 Task: Create a due date automation trigger when advanced on, on the wednesday after a card is due add fields with custom field "Resume" set to a date not in this month at 11:00 AM.
Action: Mouse moved to (809, 256)
Screenshot: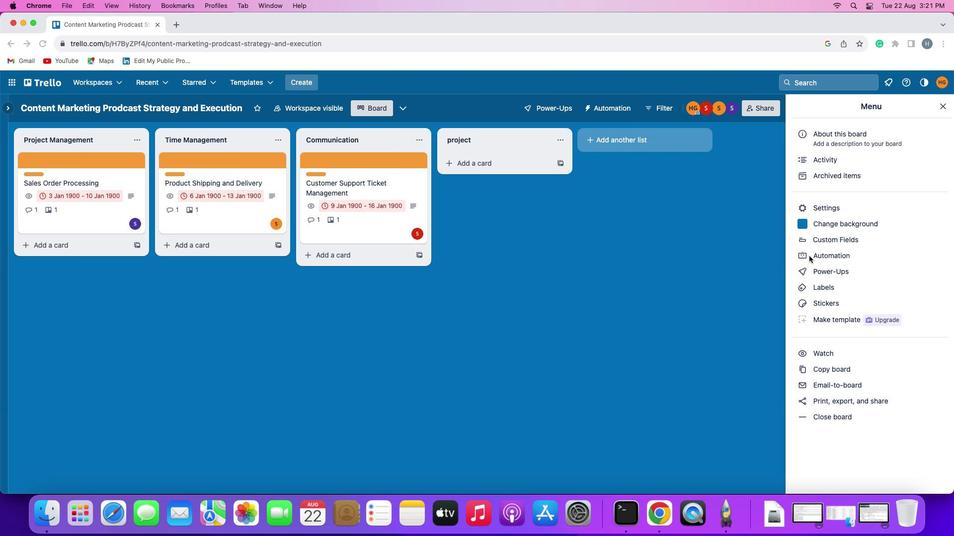 
Action: Mouse pressed left at (809, 256)
Screenshot: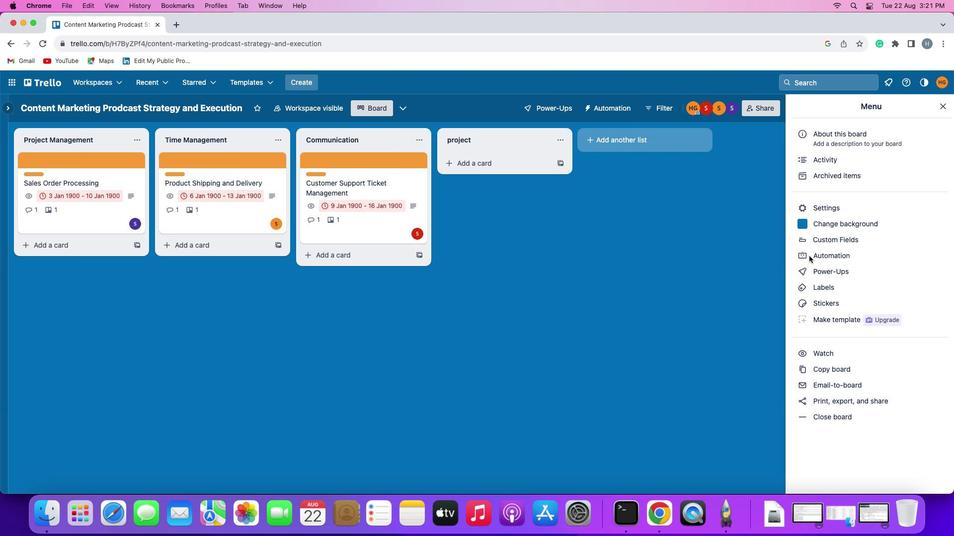 
Action: Mouse pressed left at (809, 256)
Screenshot: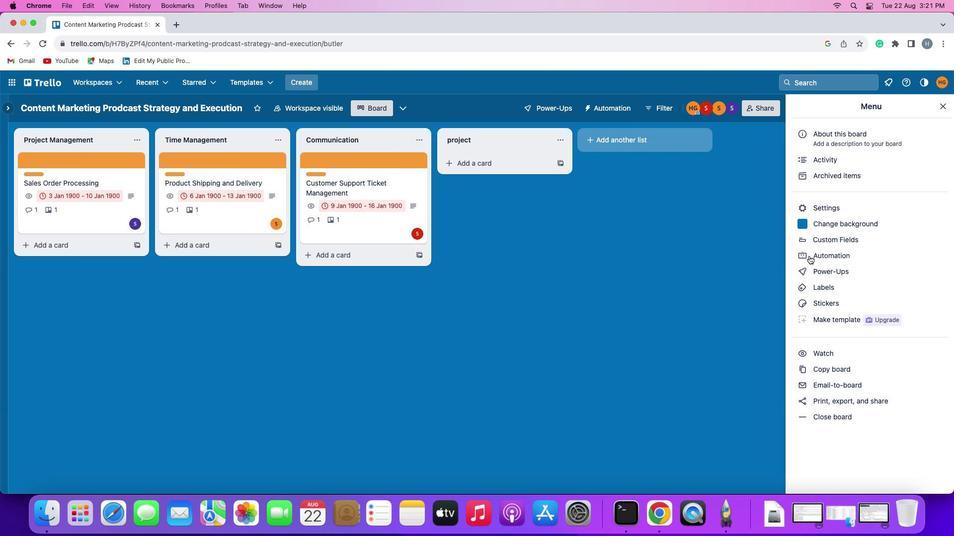 
Action: Mouse moved to (50, 233)
Screenshot: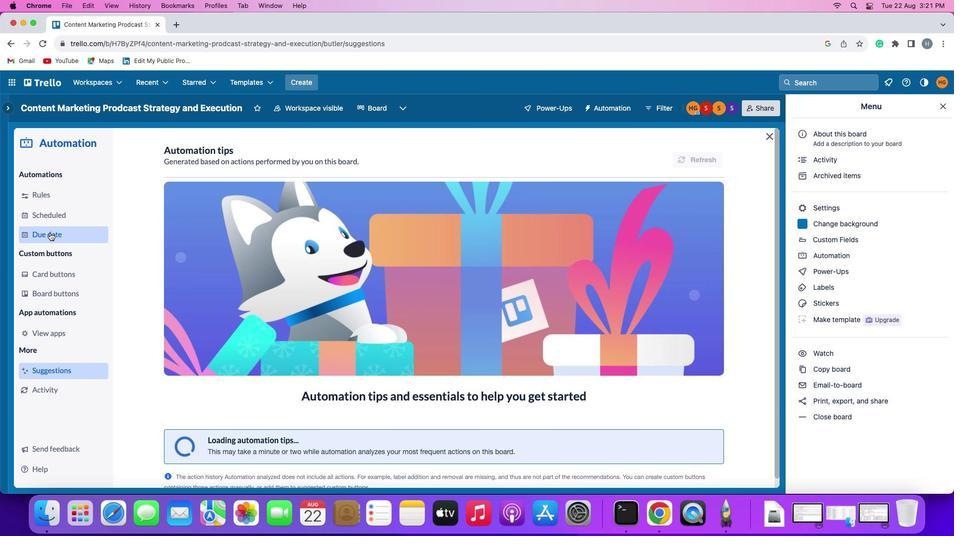 
Action: Mouse pressed left at (50, 233)
Screenshot: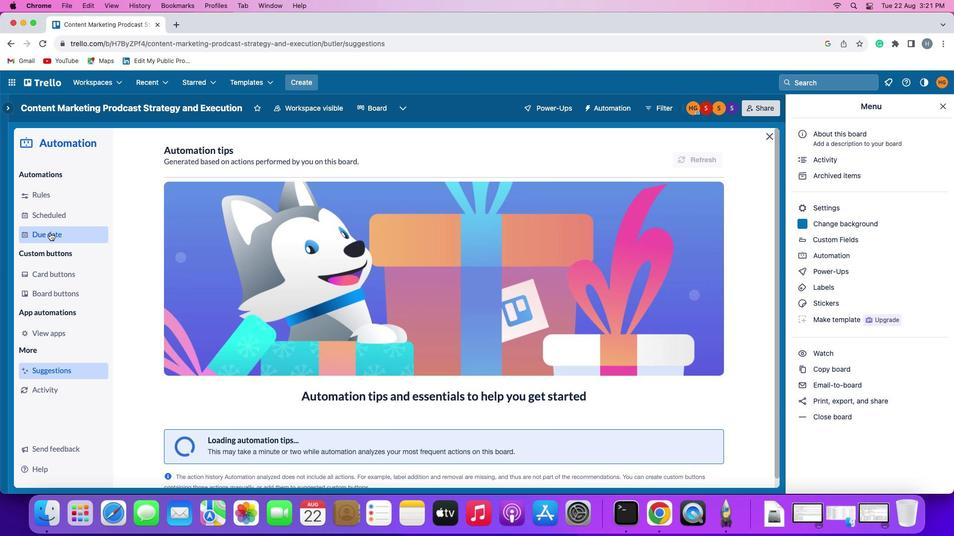 
Action: Mouse moved to (663, 151)
Screenshot: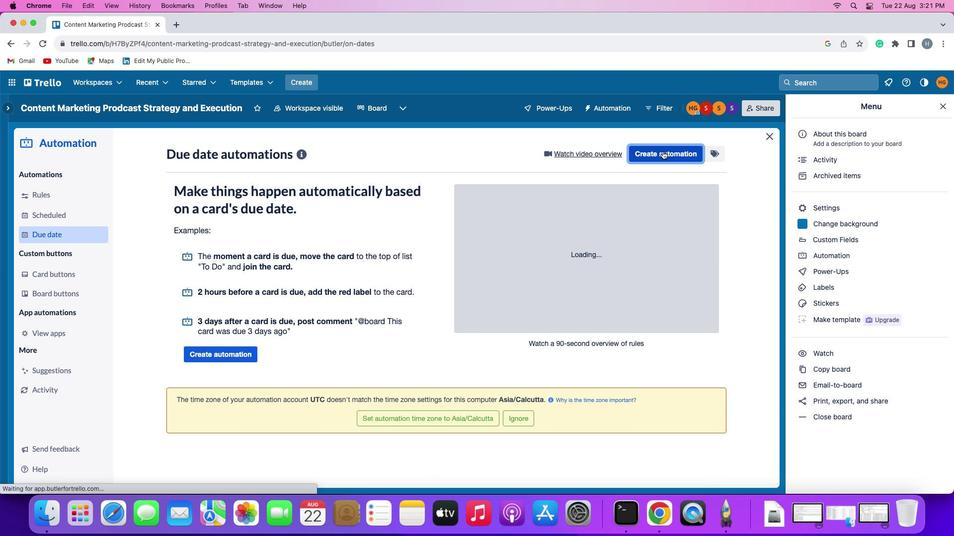 
Action: Mouse pressed left at (663, 151)
Screenshot: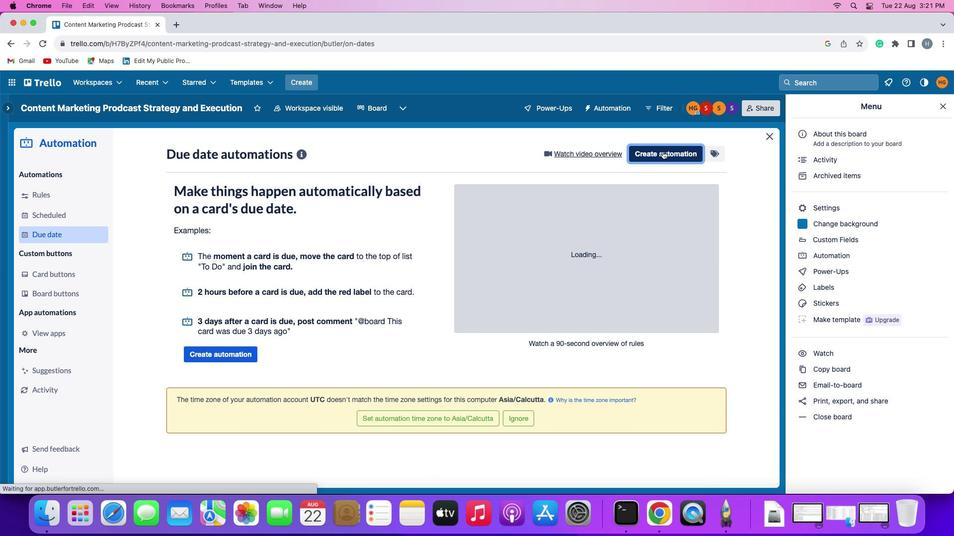 
Action: Mouse moved to (178, 253)
Screenshot: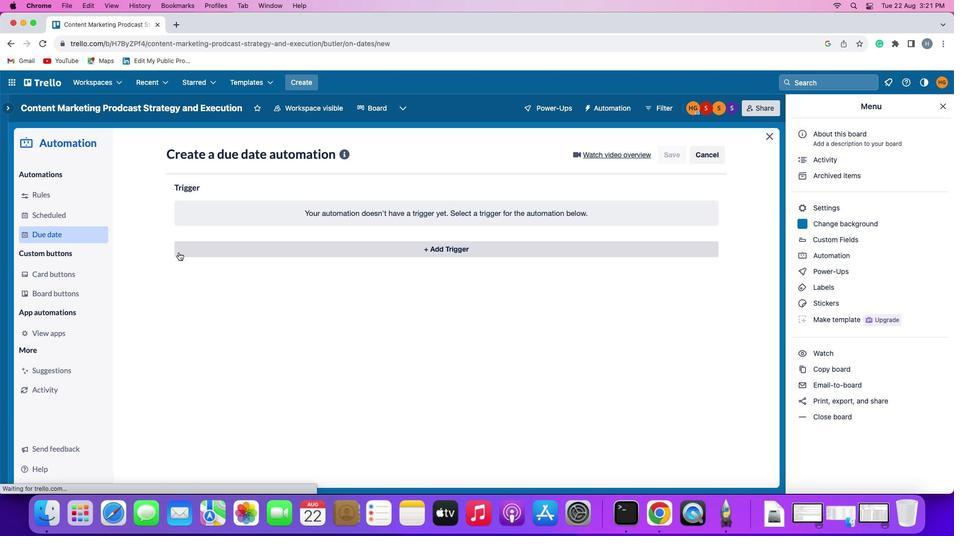 
Action: Mouse pressed left at (178, 253)
Screenshot: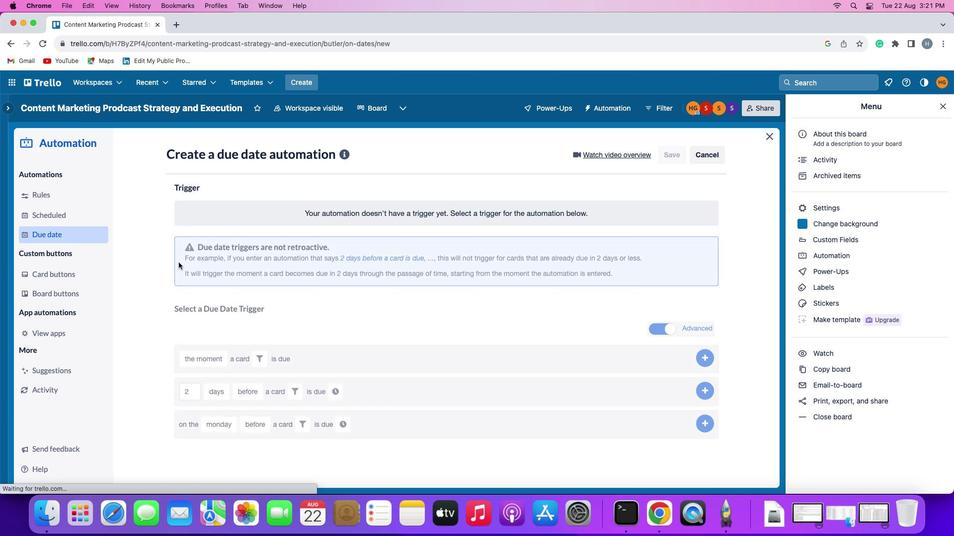
Action: Mouse moved to (220, 429)
Screenshot: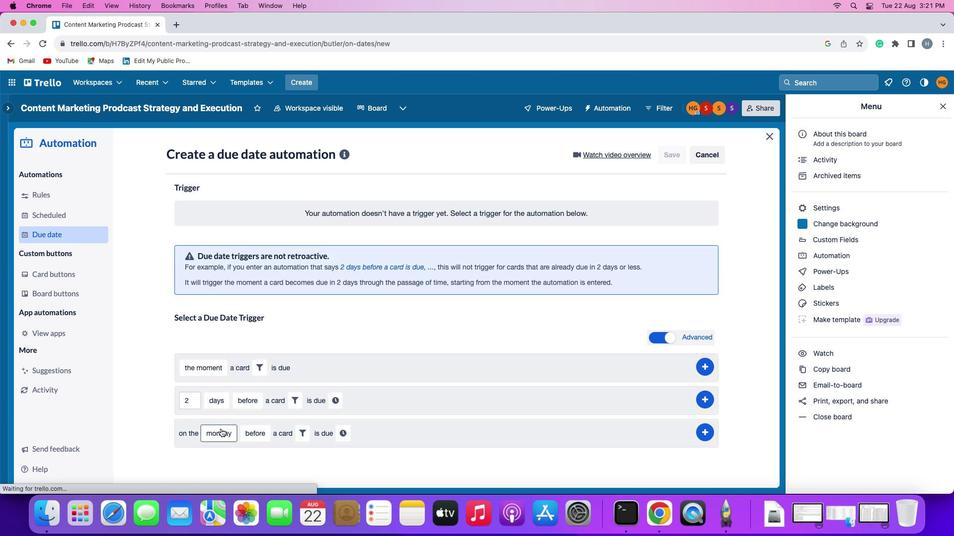 
Action: Mouse pressed left at (220, 429)
Screenshot: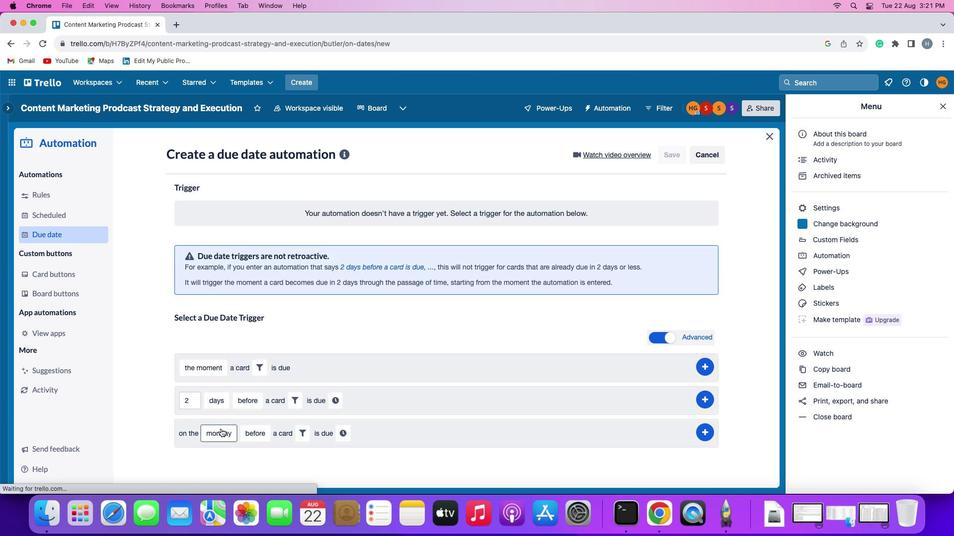
Action: Mouse moved to (243, 337)
Screenshot: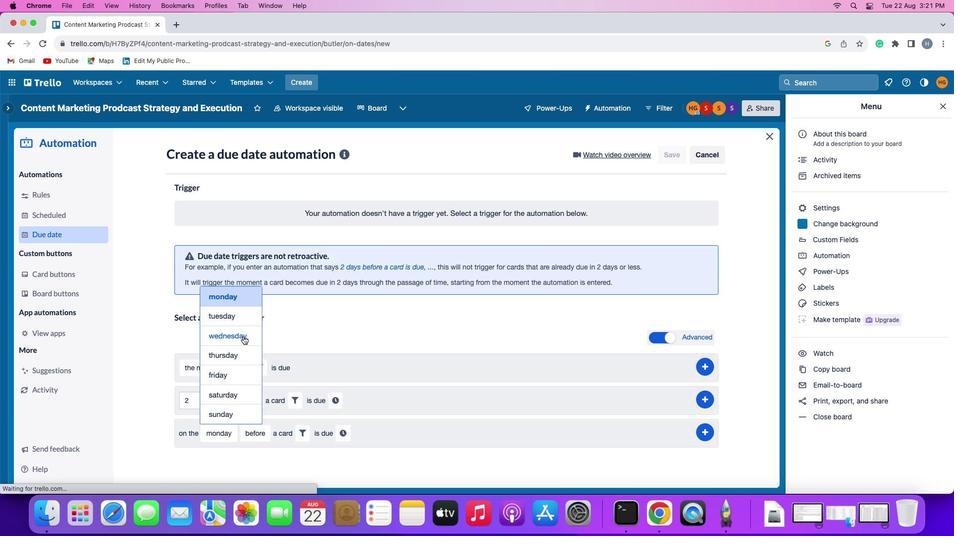 
Action: Mouse pressed left at (243, 337)
Screenshot: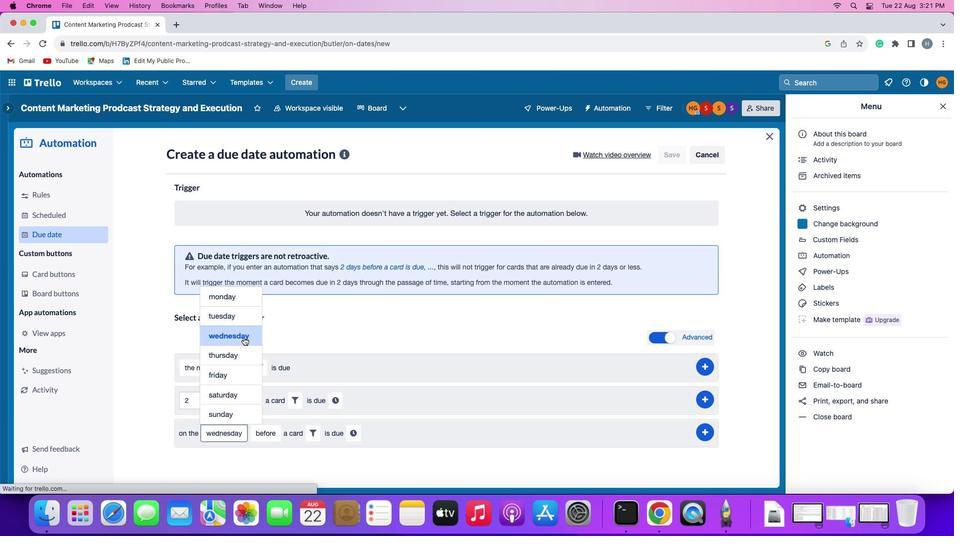 
Action: Mouse moved to (263, 436)
Screenshot: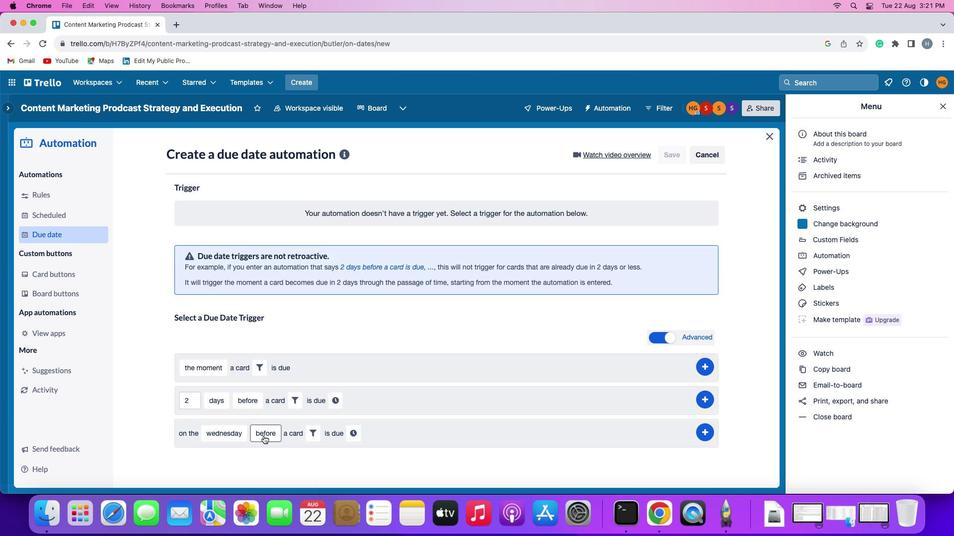 
Action: Mouse pressed left at (263, 436)
Screenshot: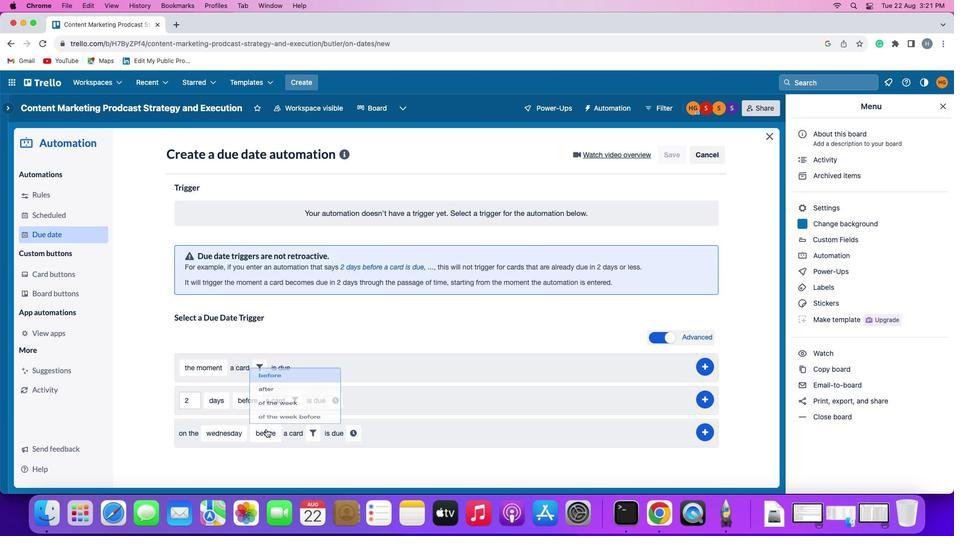 
Action: Mouse moved to (280, 377)
Screenshot: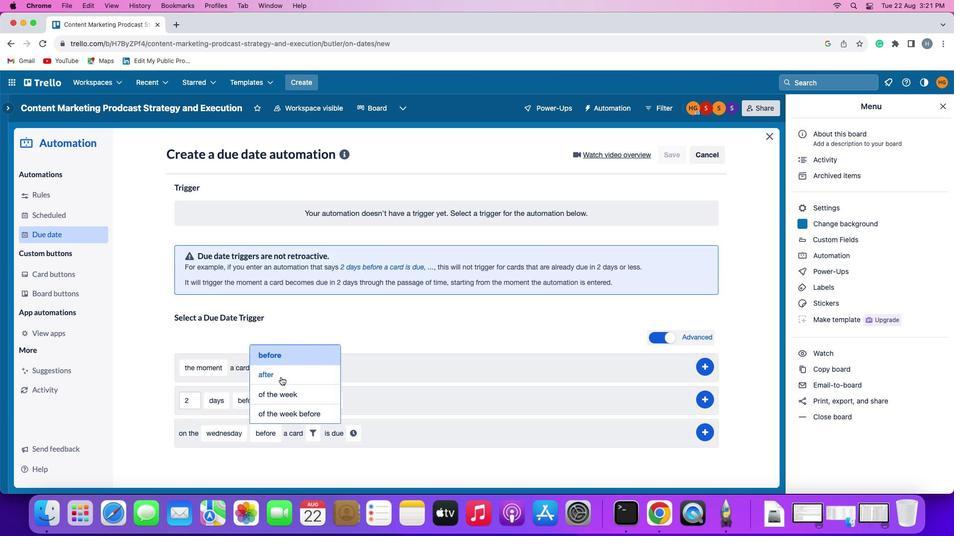 
Action: Mouse pressed left at (280, 377)
Screenshot: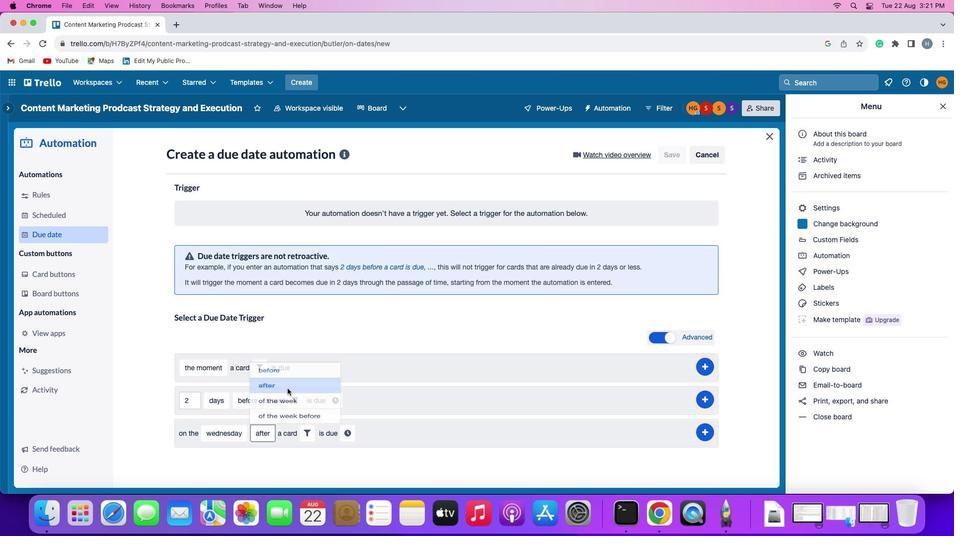 
Action: Mouse moved to (309, 433)
Screenshot: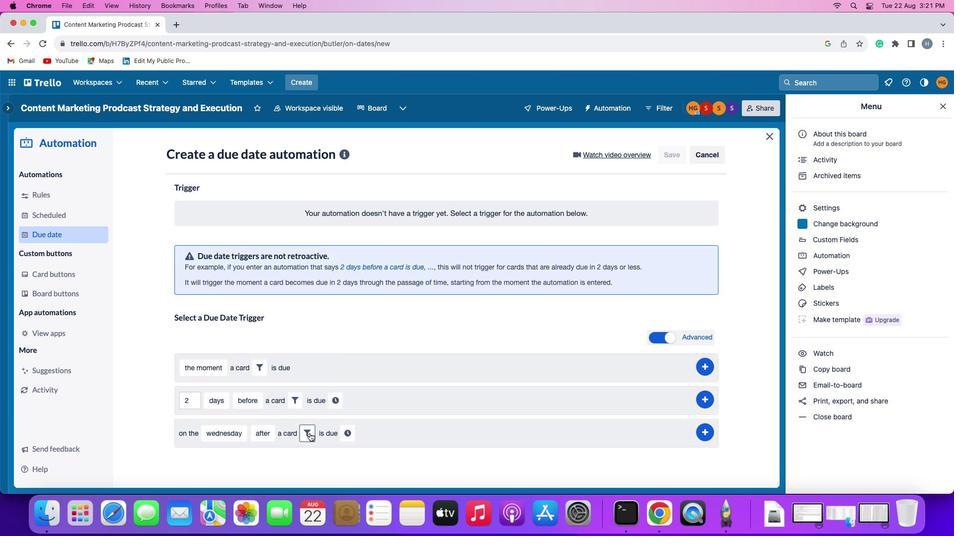 
Action: Mouse pressed left at (309, 433)
Screenshot: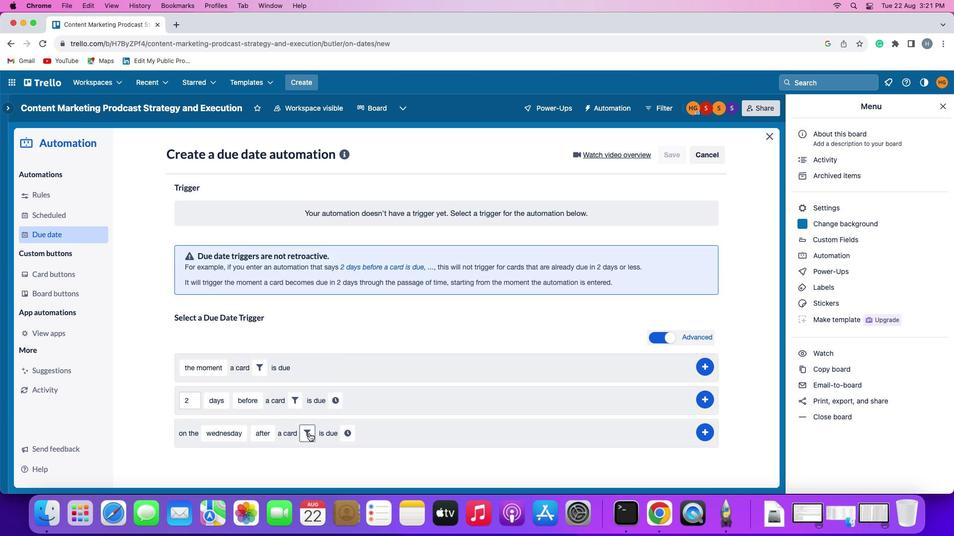 
Action: Mouse moved to (465, 458)
Screenshot: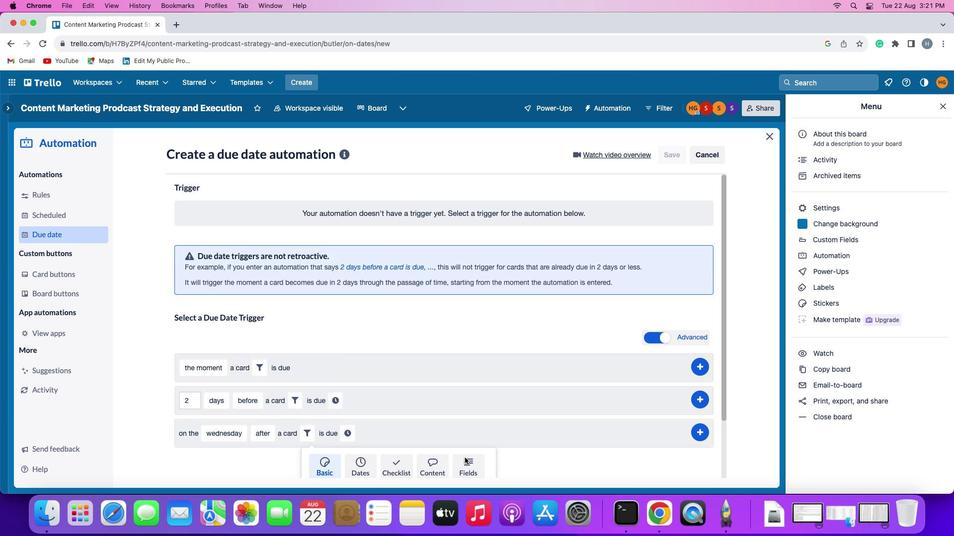 
Action: Mouse pressed left at (465, 458)
Screenshot: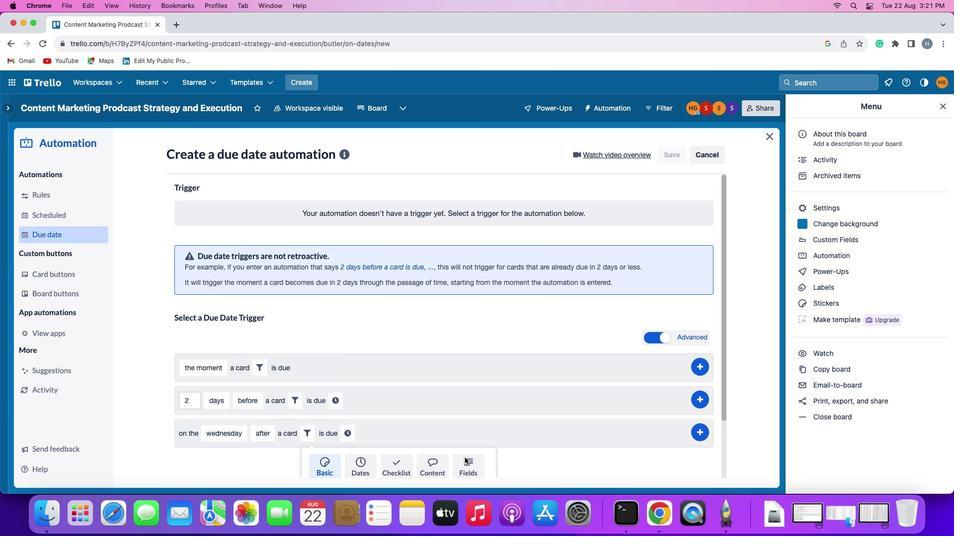 
Action: Mouse moved to (224, 462)
Screenshot: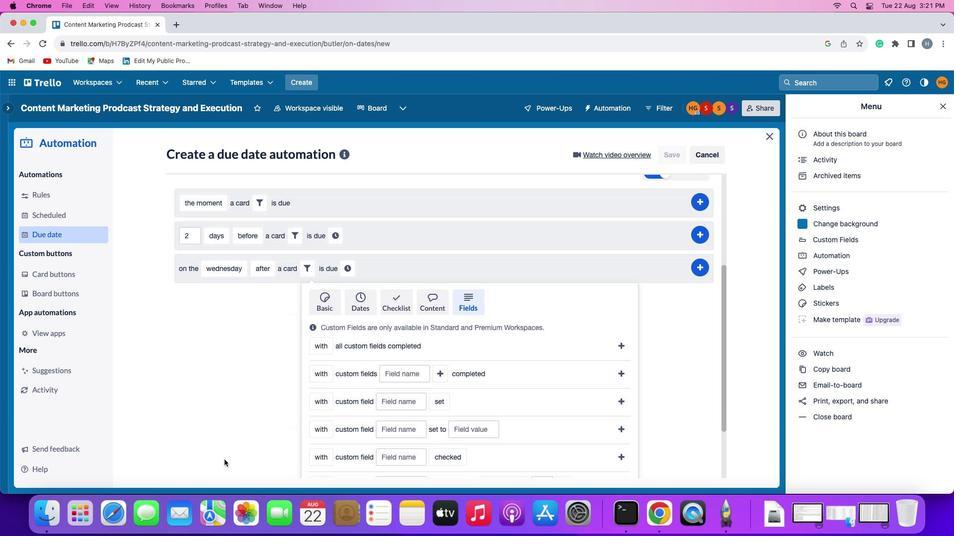 
Action: Mouse scrolled (224, 462) with delta (0, 0)
Screenshot: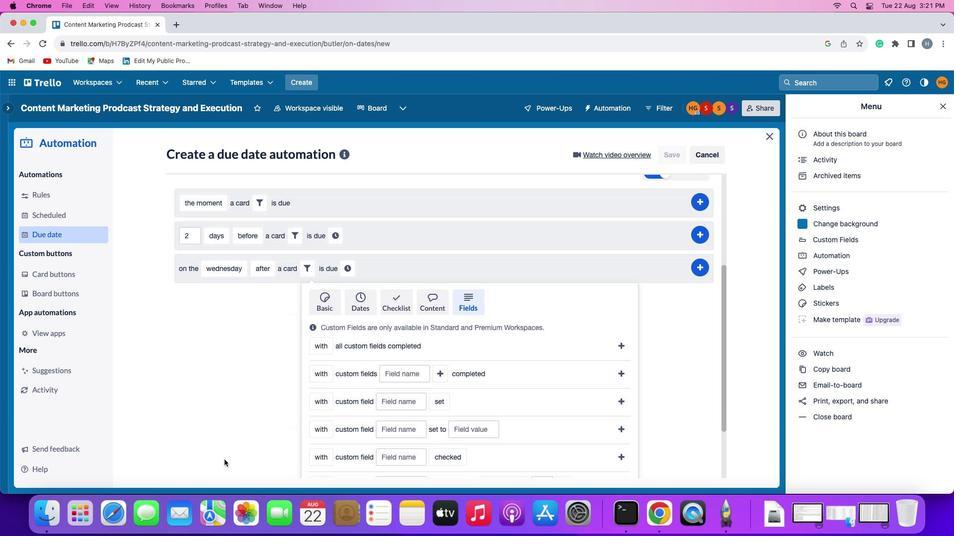 
Action: Mouse scrolled (224, 462) with delta (0, 0)
Screenshot: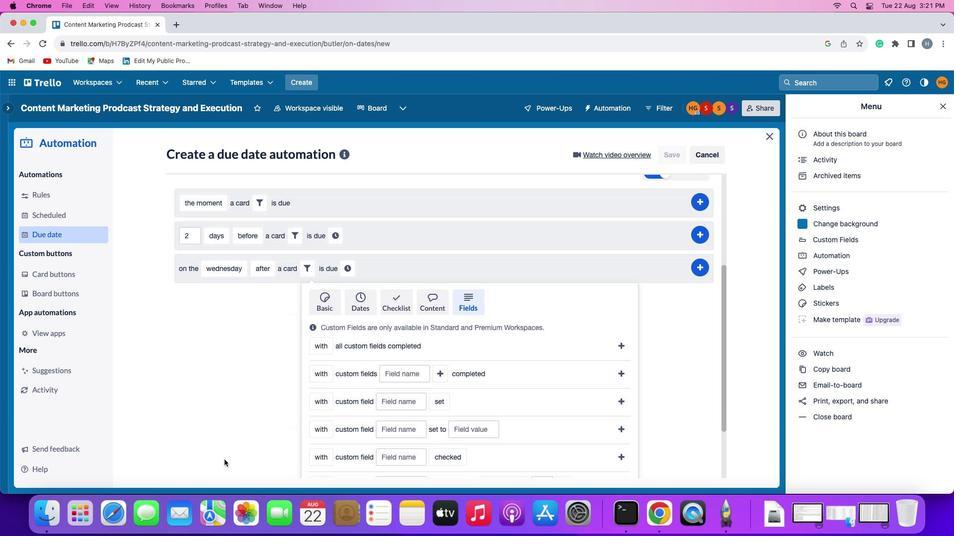 
Action: Mouse scrolled (224, 462) with delta (0, -1)
Screenshot: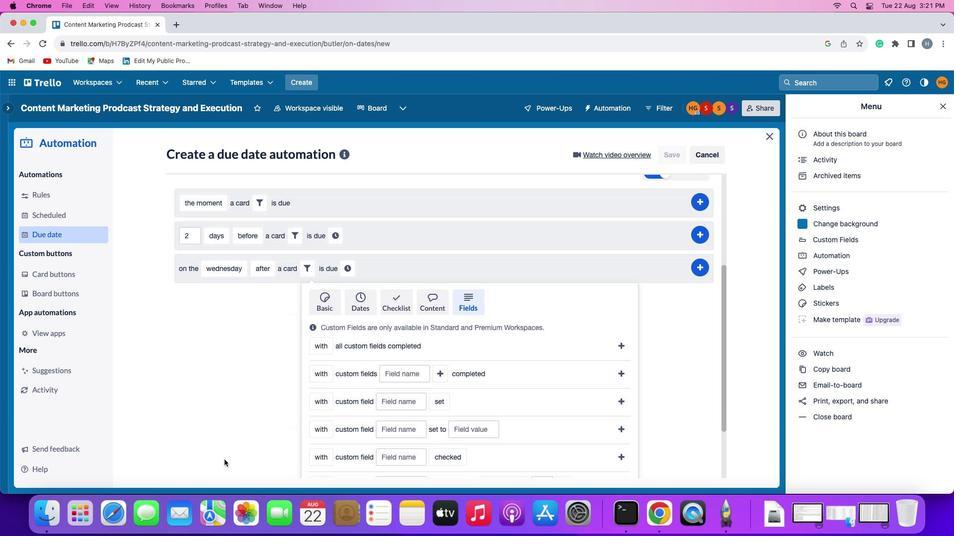 
Action: Mouse moved to (224, 462)
Screenshot: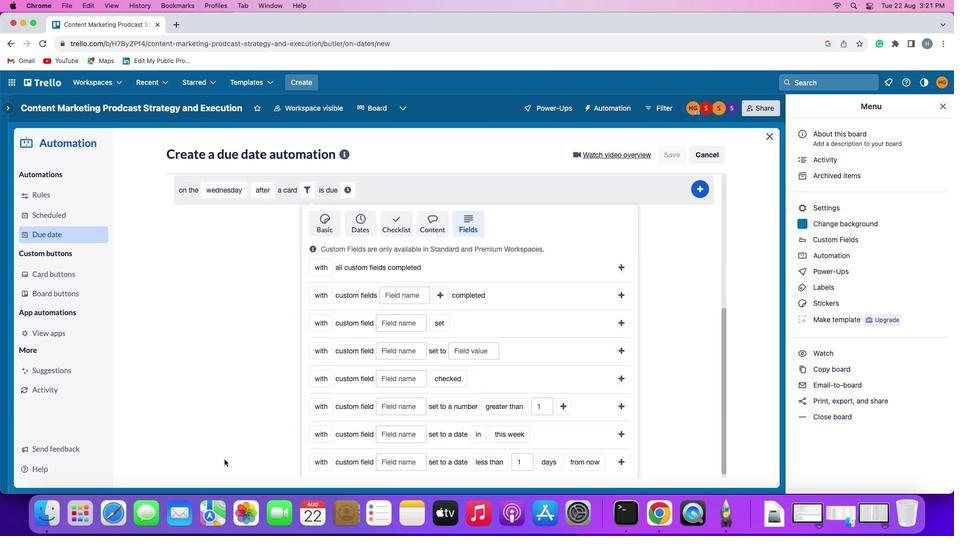 
Action: Mouse scrolled (224, 462) with delta (0, -2)
Screenshot: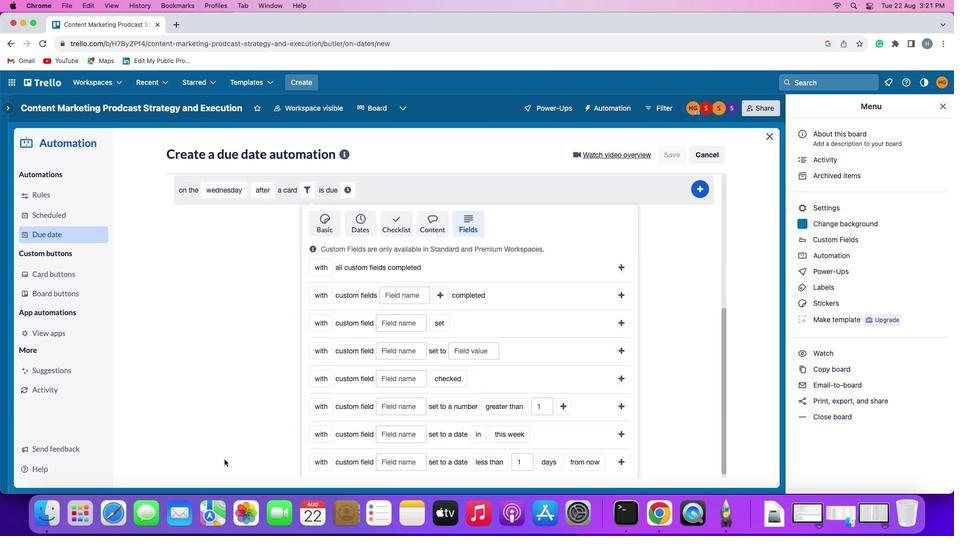
Action: Mouse moved to (224, 461)
Screenshot: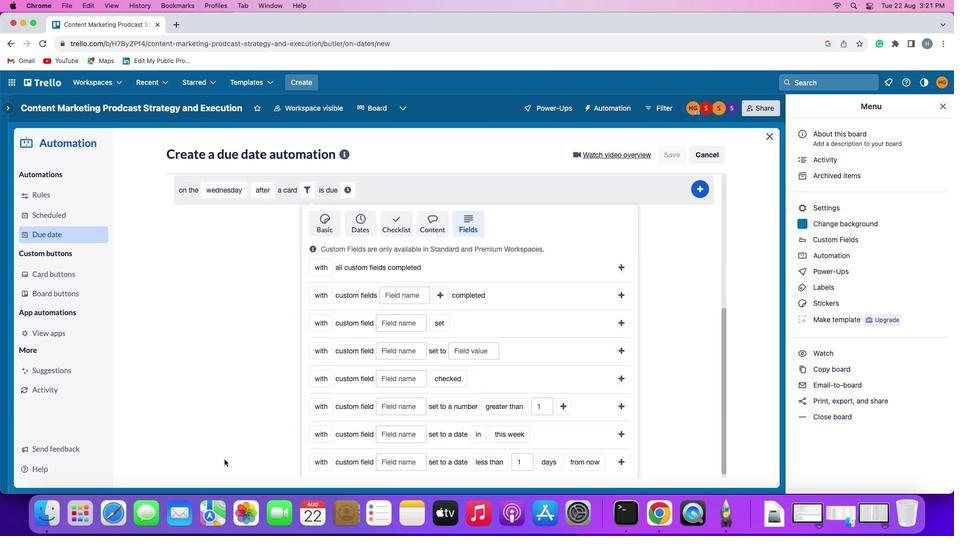
Action: Mouse scrolled (224, 461) with delta (0, -2)
Screenshot: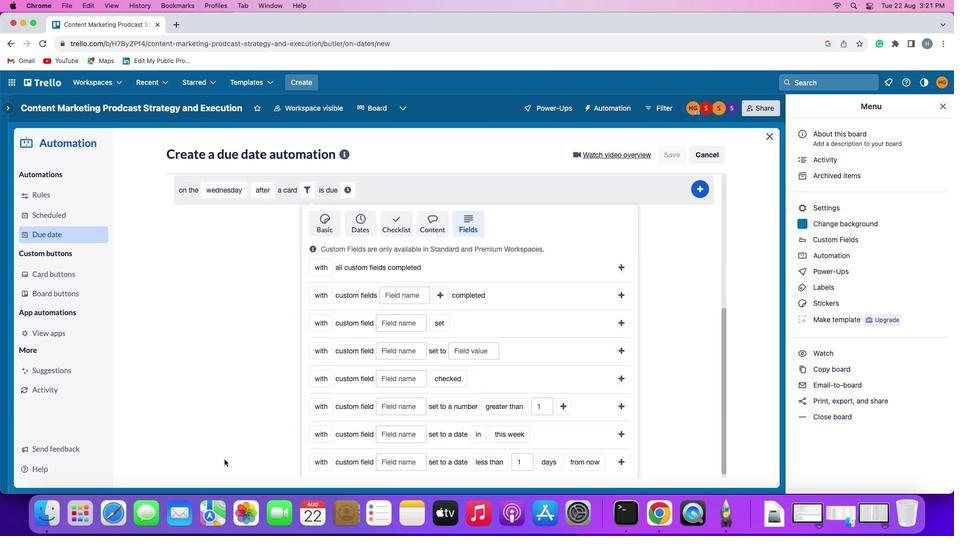 
Action: Mouse moved to (224, 458)
Screenshot: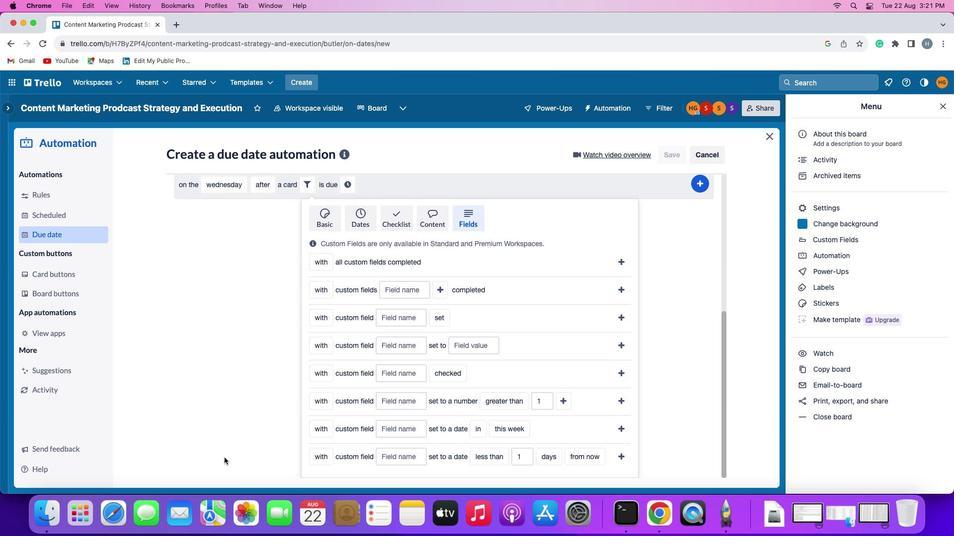 
Action: Mouse scrolled (224, 458) with delta (0, 0)
Screenshot: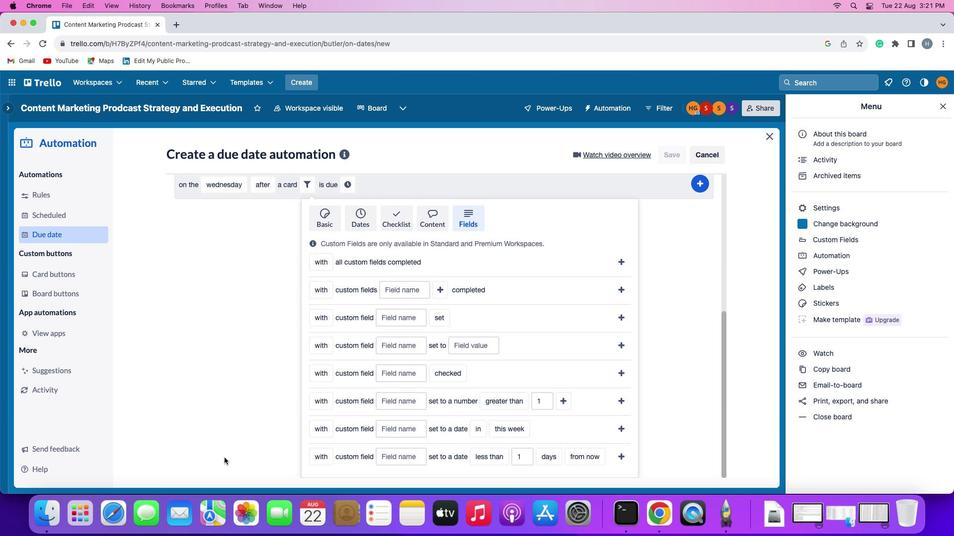 
Action: Mouse scrolled (224, 458) with delta (0, 0)
Screenshot: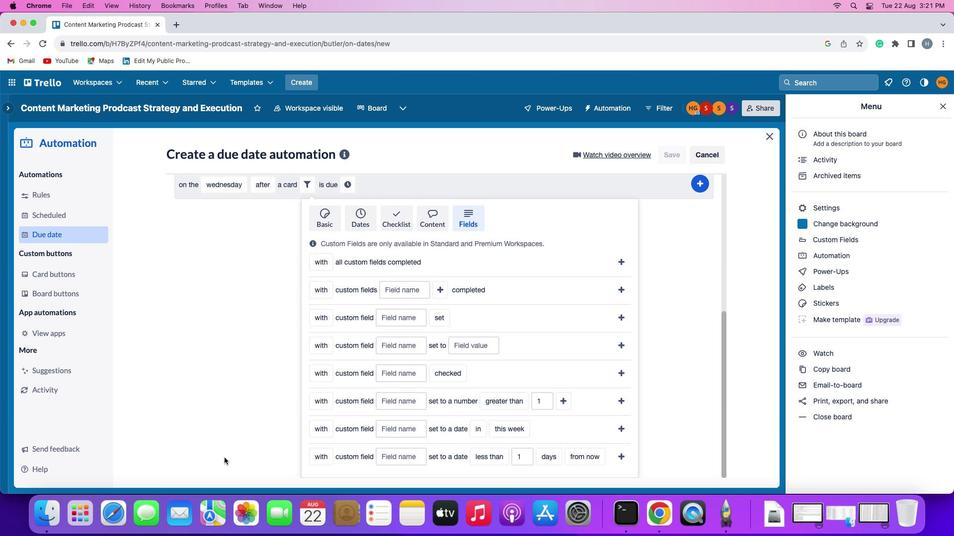 
Action: Mouse scrolled (224, 458) with delta (0, -1)
Screenshot: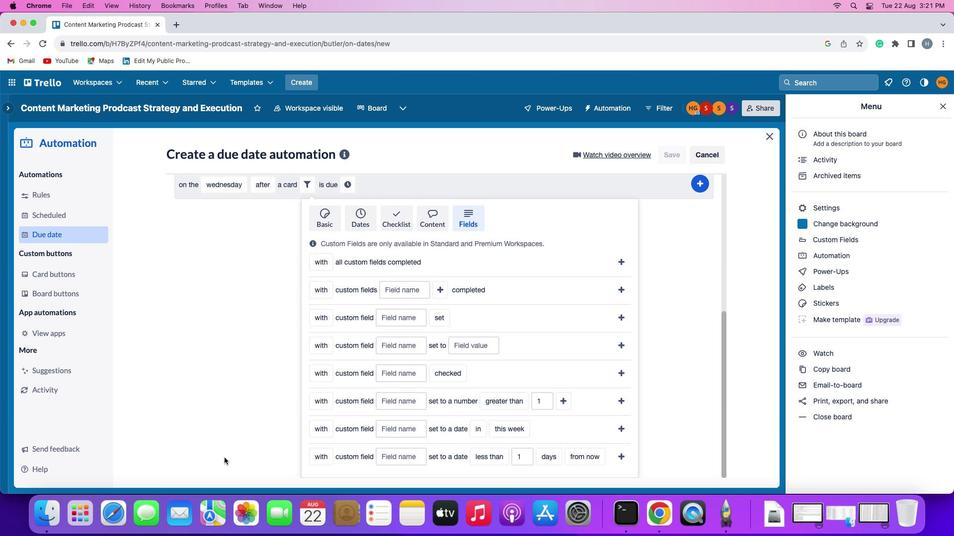 
Action: Mouse scrolled (224, 458) with delta (0, -2)
Screenshot: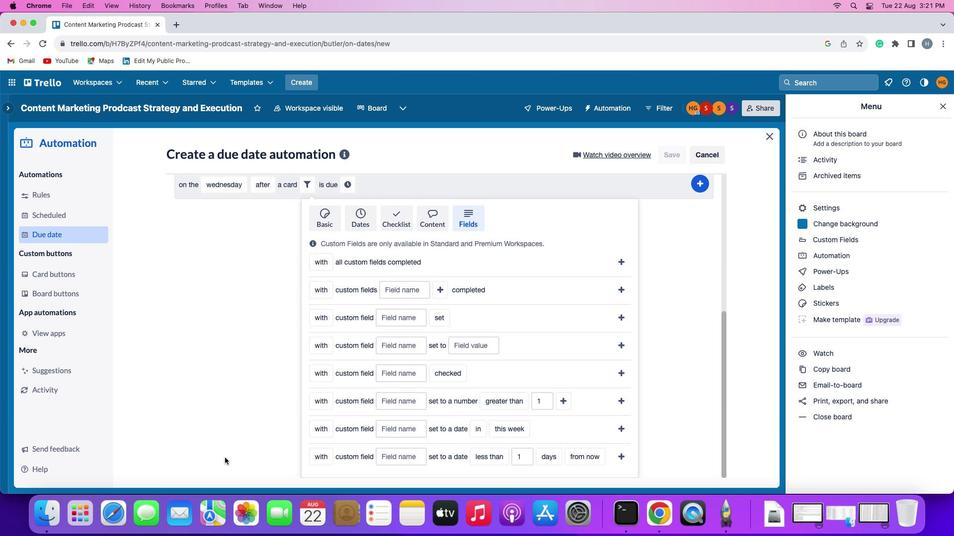 
Action: Mouse moved to (224, 458)
Screenshot: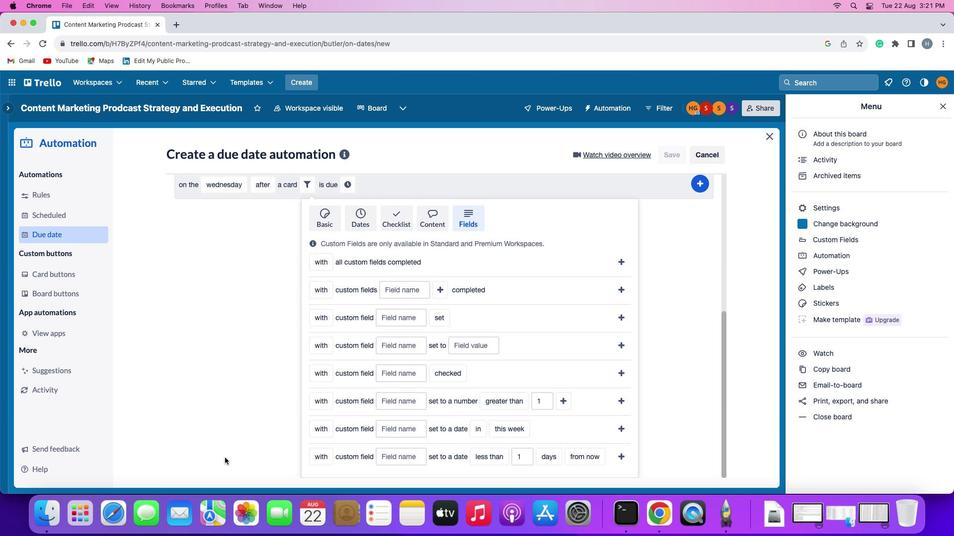 
Action: Mouse scrolled (224, 458) with delta (0, -2)
Screenshot: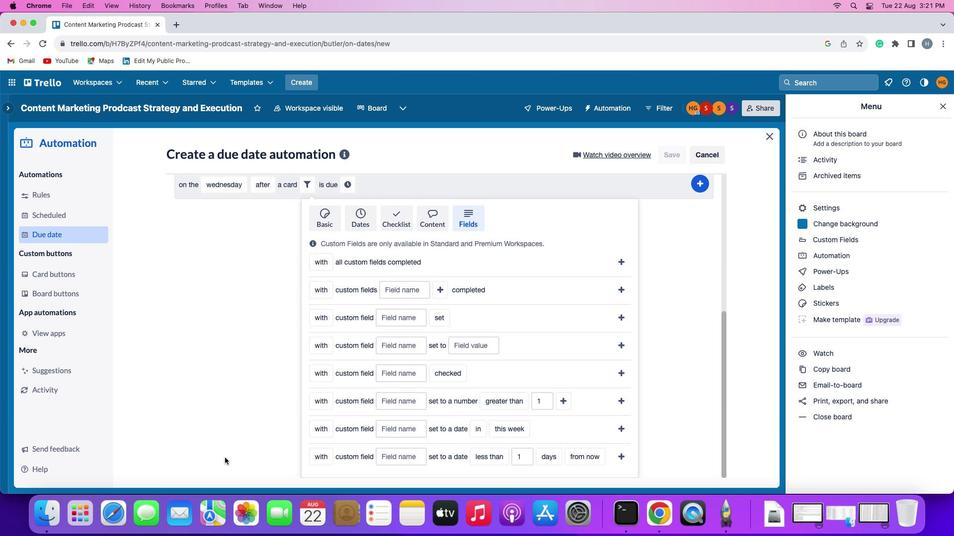 
Action: Mouse moved to (400, 429)
Screenshot: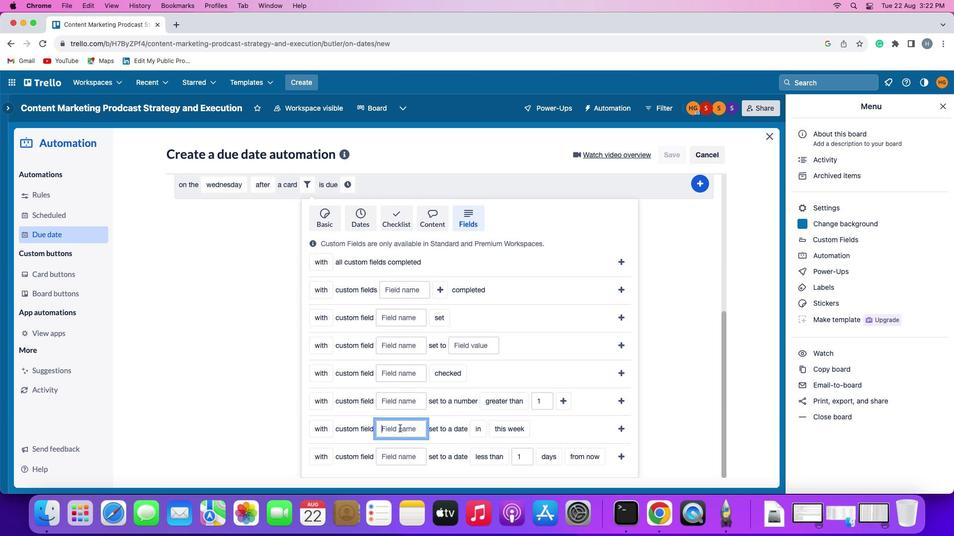 
Action: Mouse pressed left at (400, 429)
Screenshot: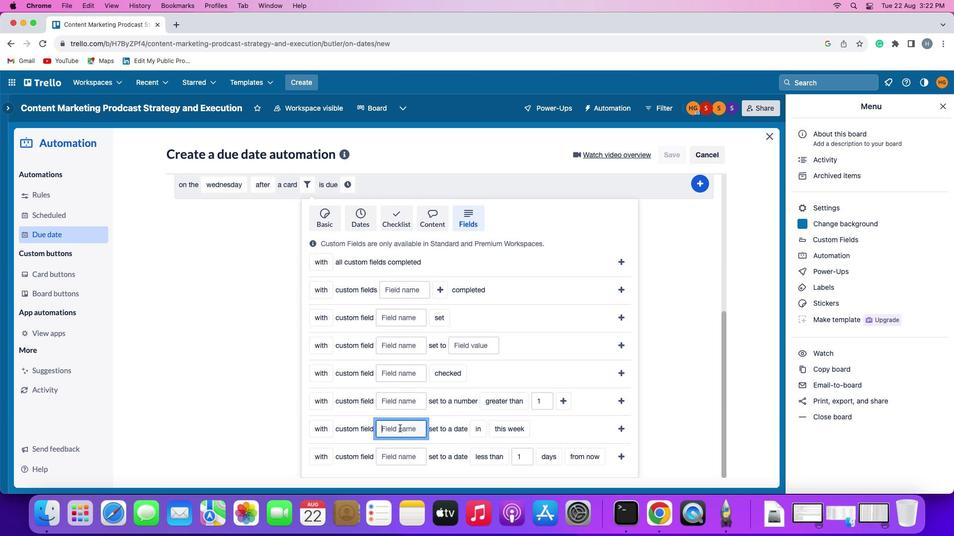 
Action: Key pressed Key.shift
Screenshot: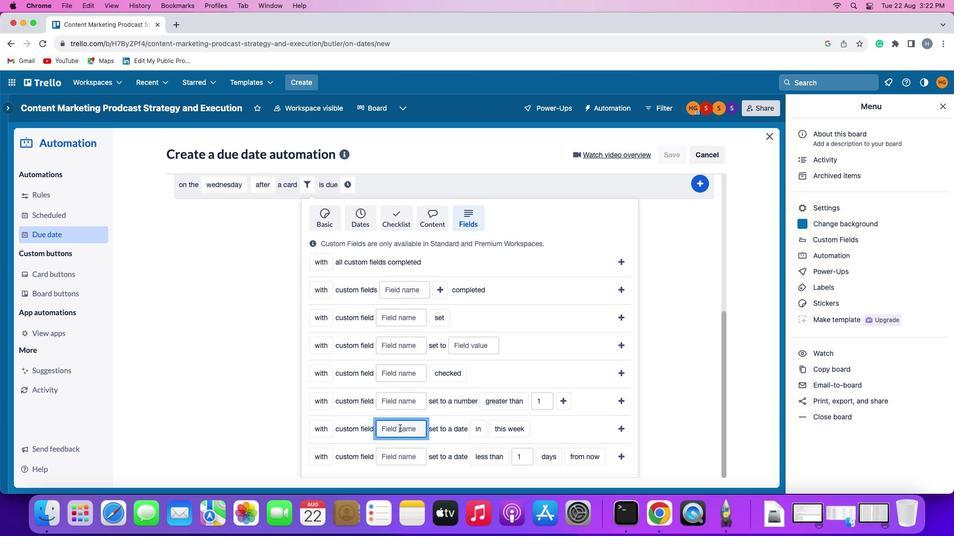 
Action: Mouse moved to (400, 428)
Screenshot: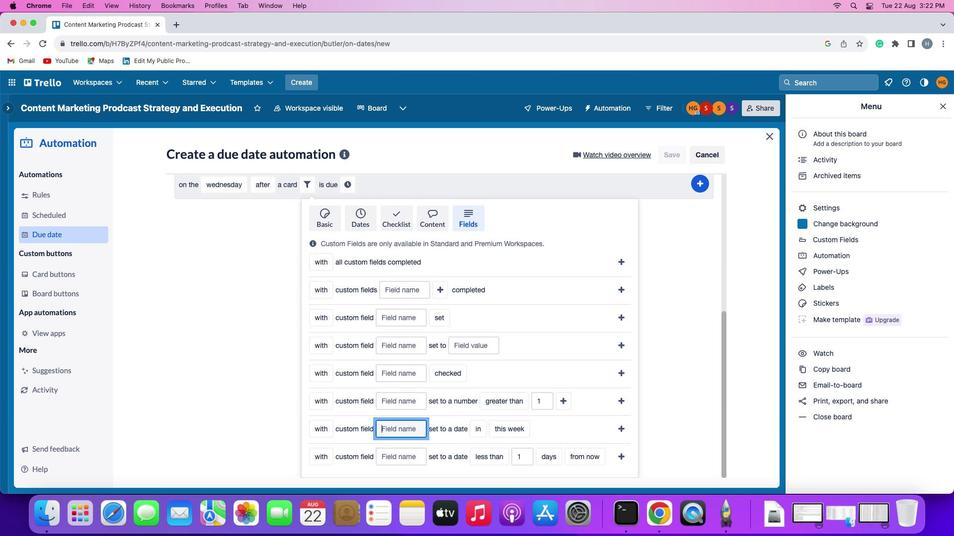 
Action: Key pressed 'R''e''s'
Screenshot: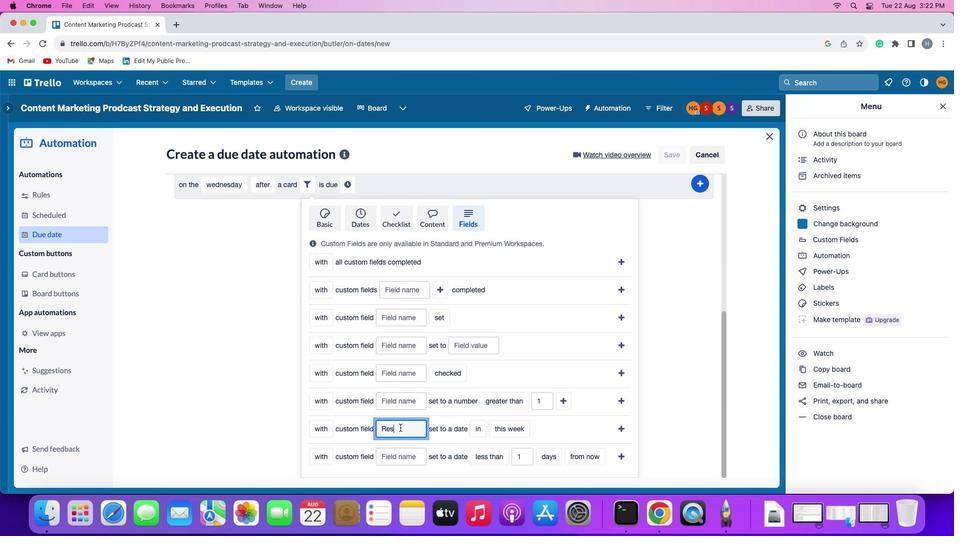 
Action: Mouse moved to (400, 428)
Screenshot: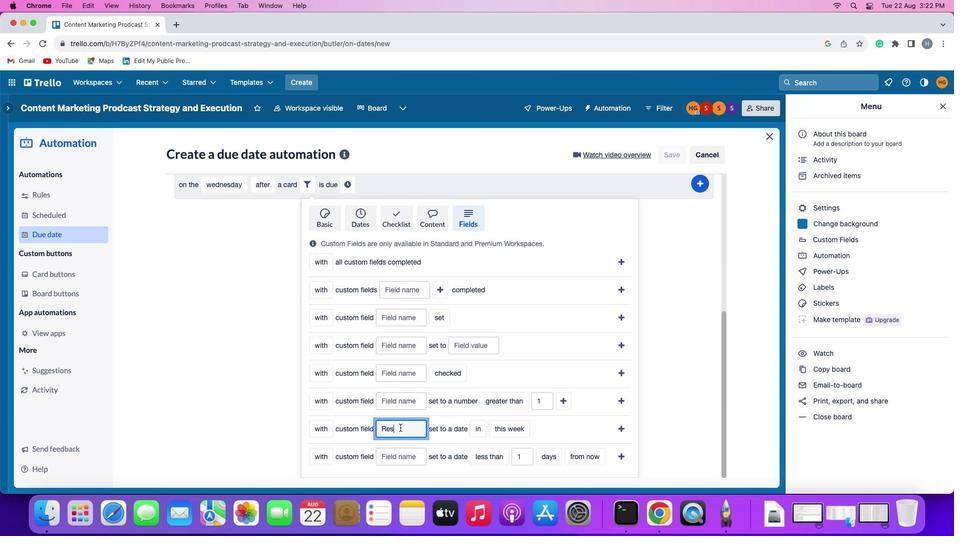 
Action: Key pressed 'u''m''e'
Screenshot: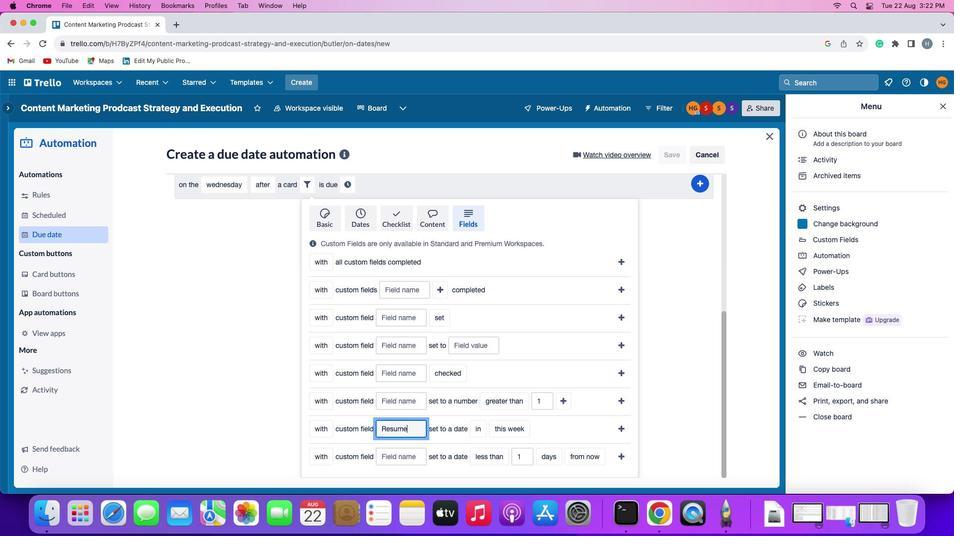 
Action: Mouse moved to (475, 428)
Screenshot: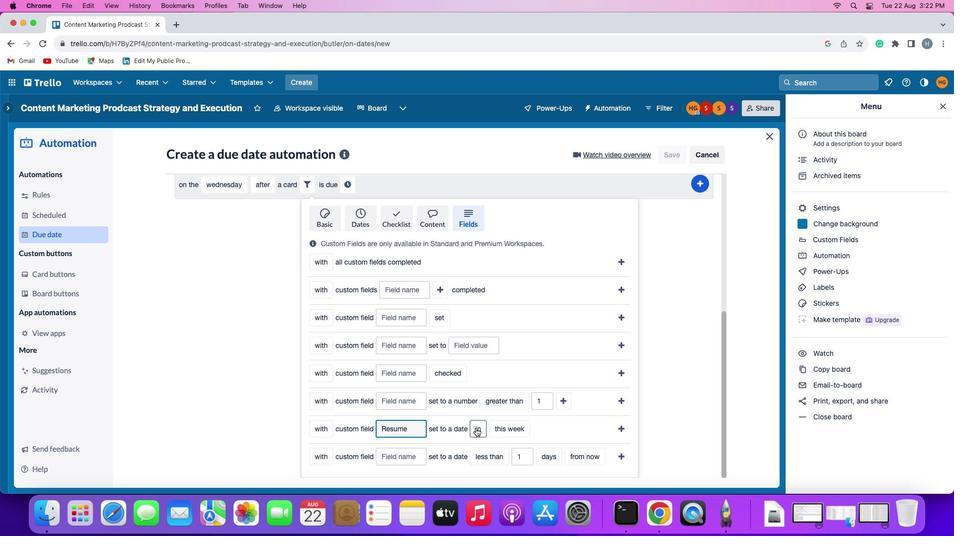 
Action: Mouse pressed left at (475, 428)
Screenshot: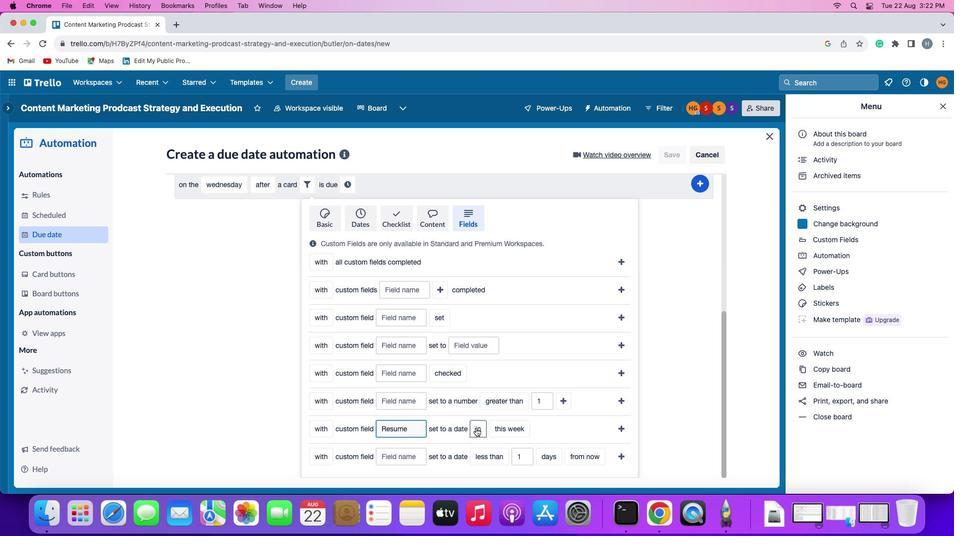 
Action: Mouse moved to (482, 467)
Screenshot: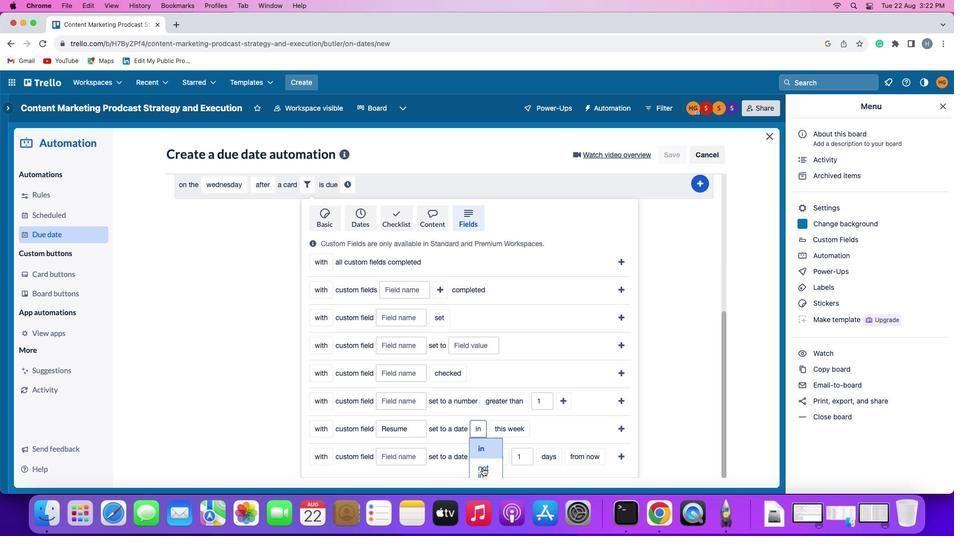 
Action: Mouse pressed left at (482, 467)
Screenshot: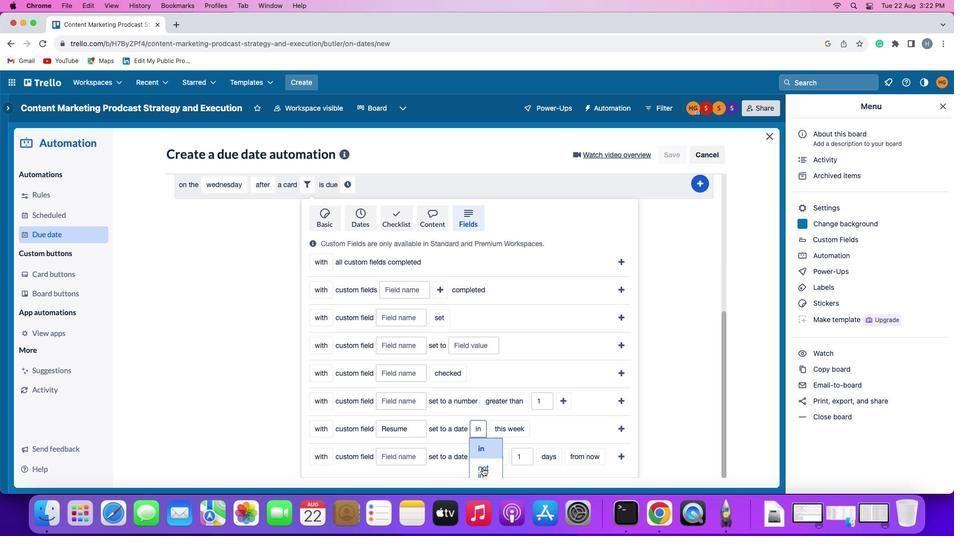 
Action: Mouse moved to (513, 429)
Screenshot: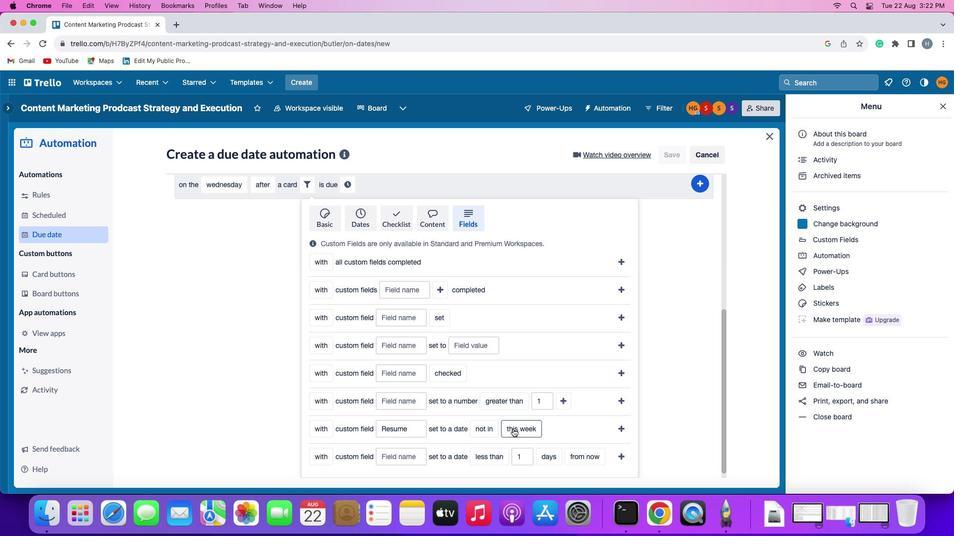 
Action: Mouse pressed left at (513, 429)
Screenshot: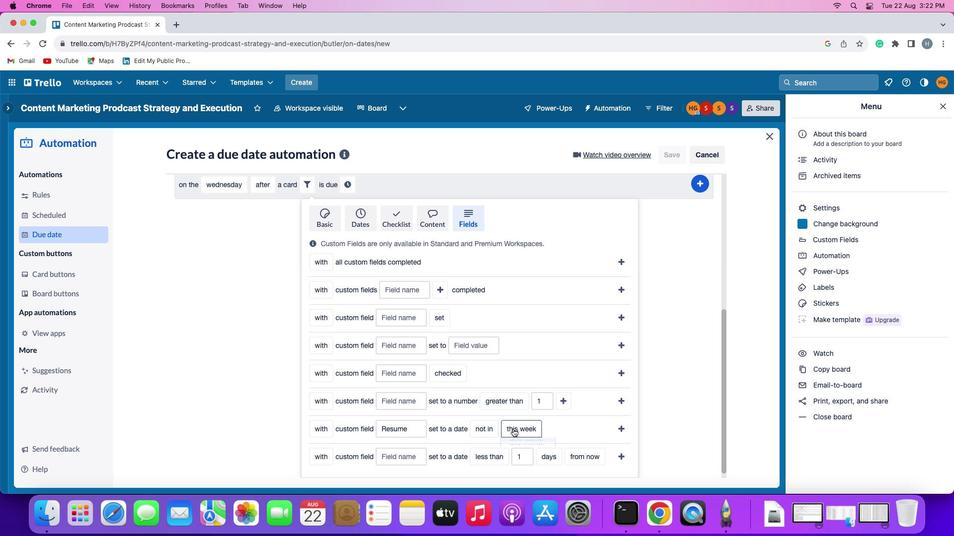 
Action: Mouse moved to (521, 464)
Screenshot: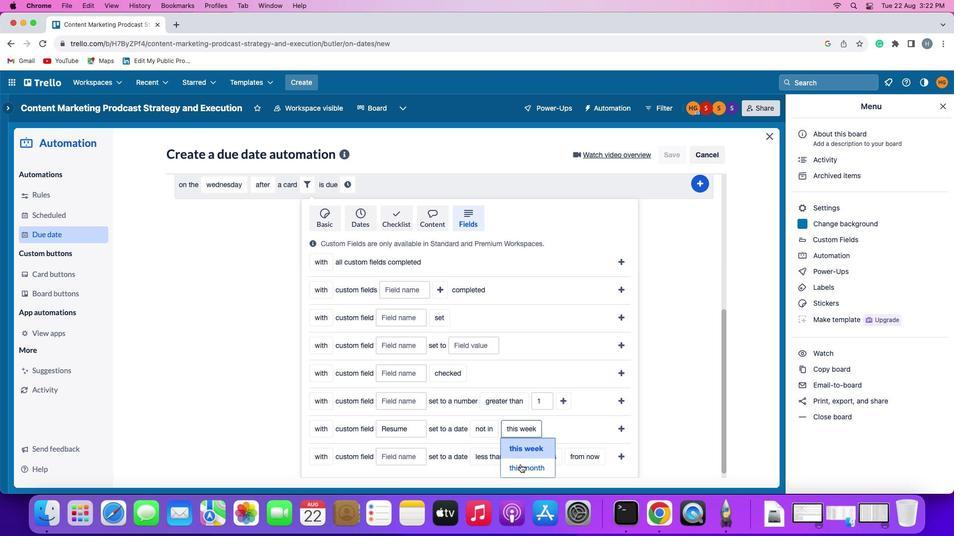 
Action: Mouse pressed left at (521, 464)
Screenshot: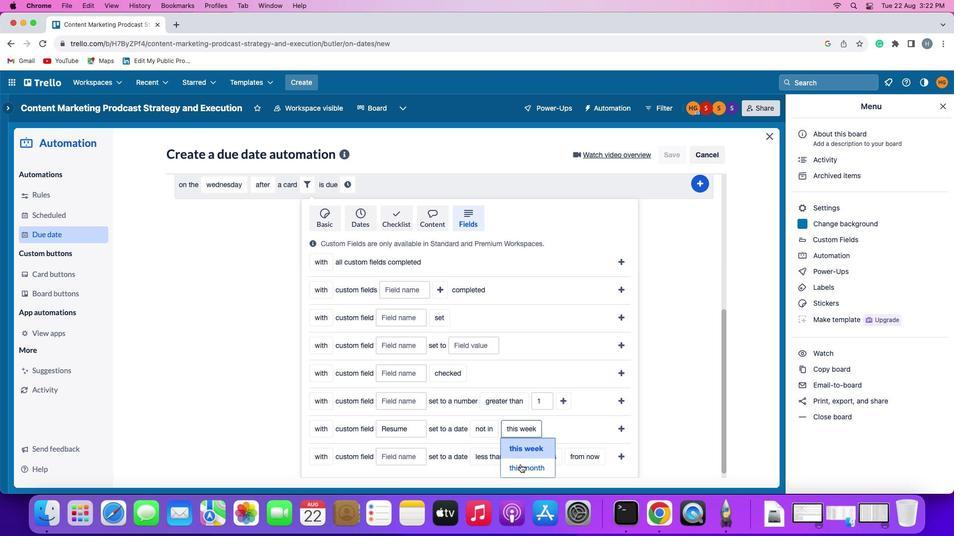 
Action: Mouse moved to (613, 426)
Screenshot: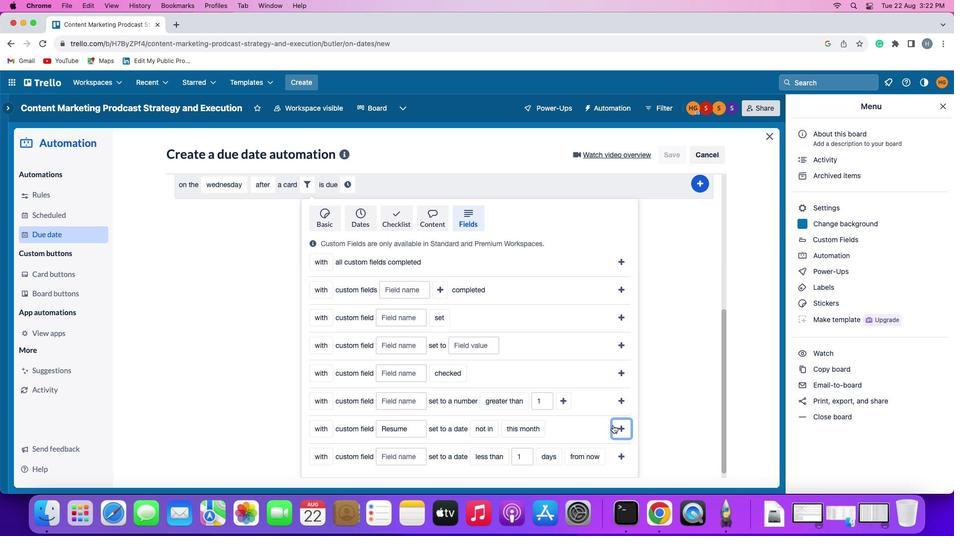 
Action: Mouse pressed left at (613, 426)
Screenshot: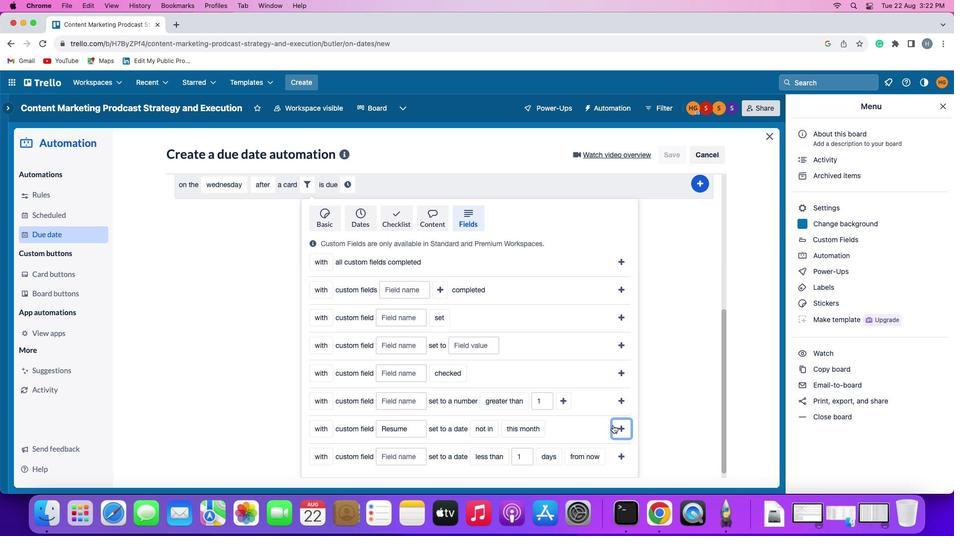 
Action: Mouse moved to (558, 427)
Screenshot: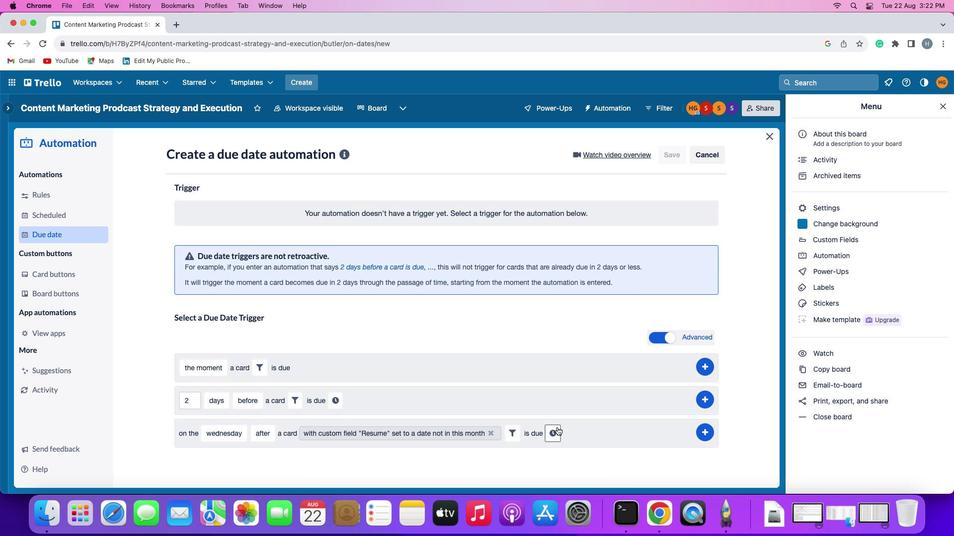 
Action: Mouse pressed left at (558, 427)
Screenshot: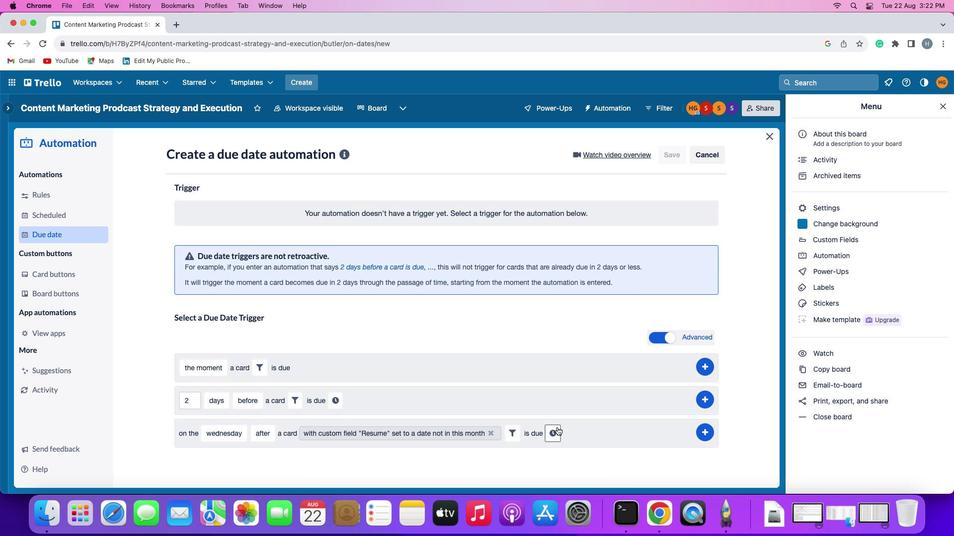 
Action: Mouse moved to (576, 435)
Screenshot: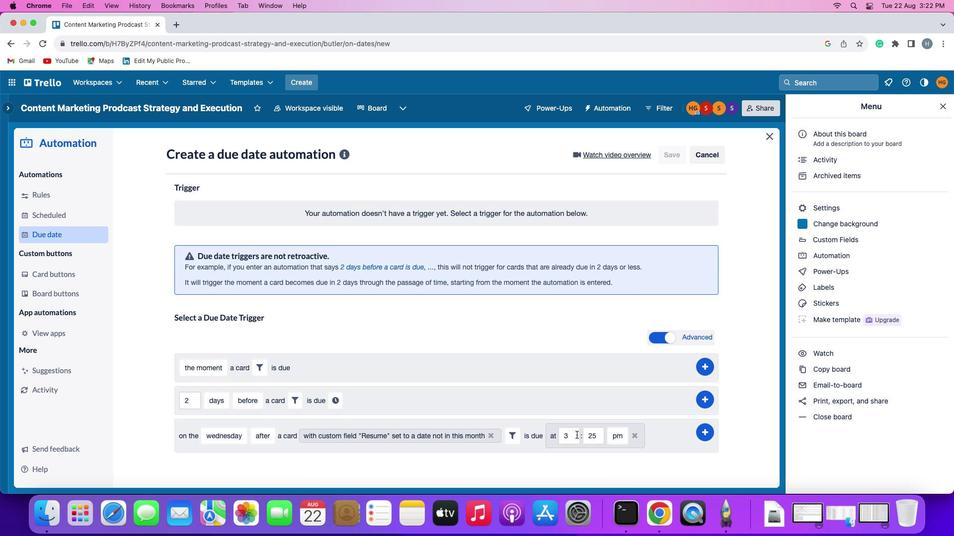 
Action: Mouse pressed left at (576, 435)
Screenshot: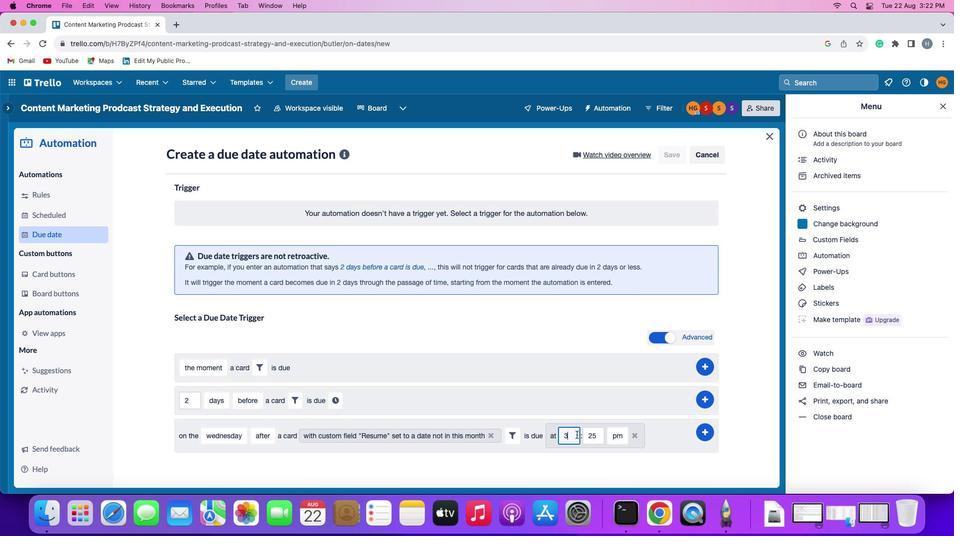 
Action: Mouse moved to (577, 433)
Screenshot: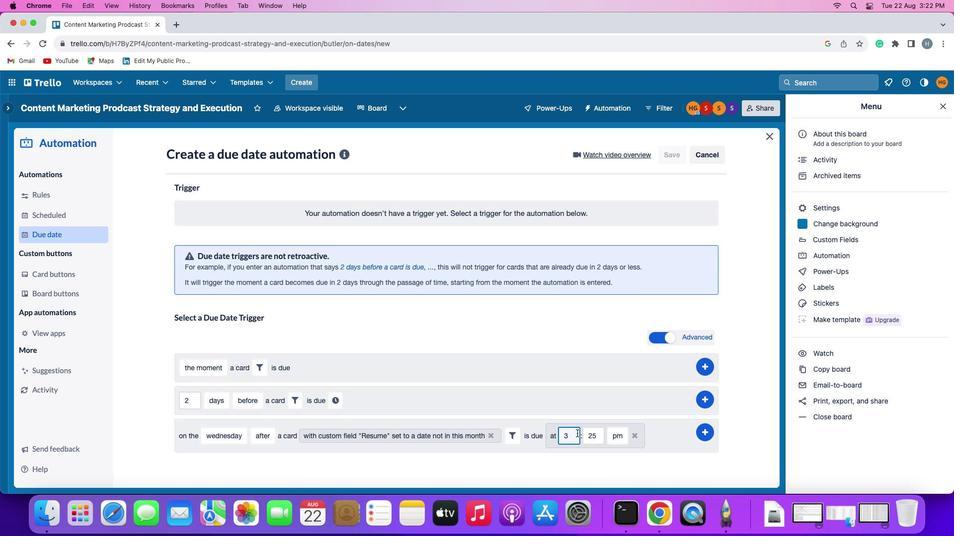 
Action: Key pressed Key.backspace
Screenshot: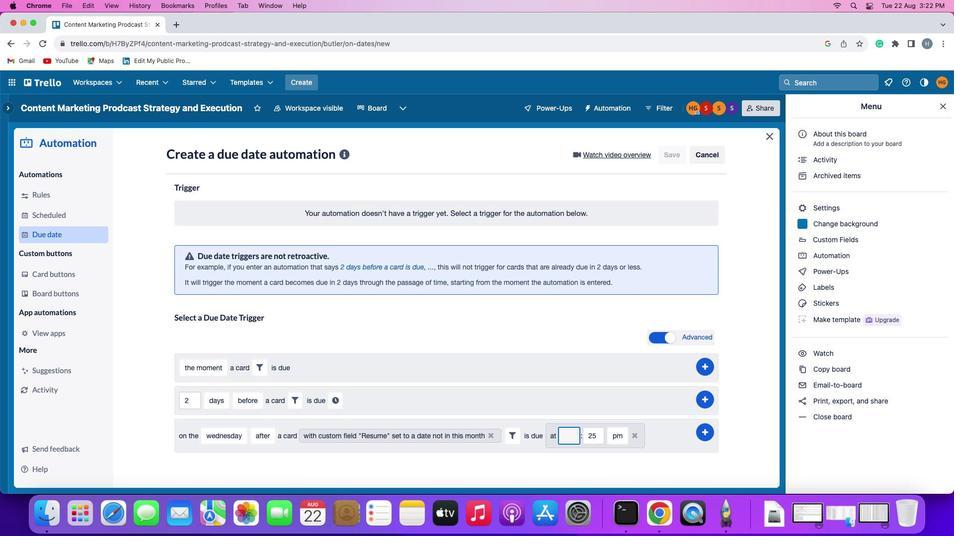 
Action: Mouse moved to (577, 433)
Screenshot: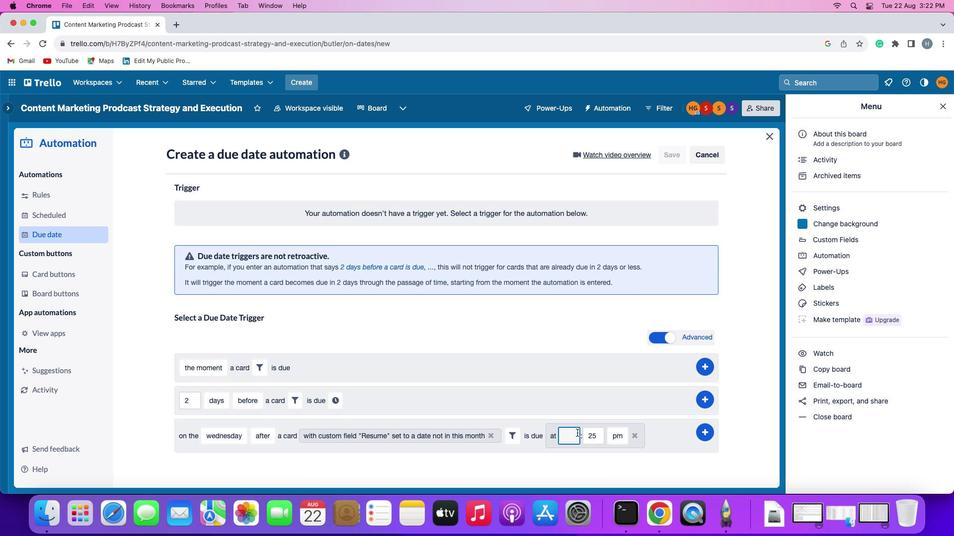 
Action: Key pressed '1''1'
Screenshot: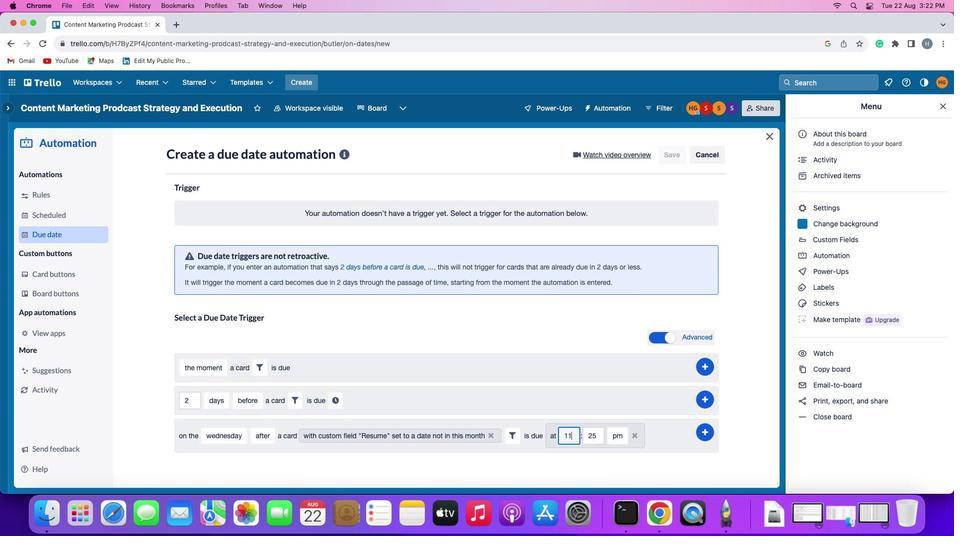 
Action: Mouse moved to (593, 435)
Screenshot: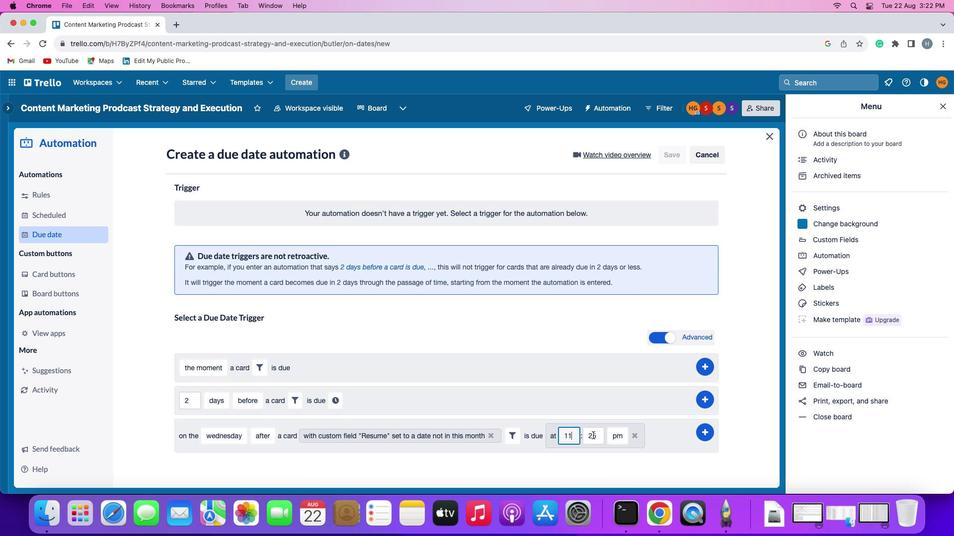 
Action: Mouse pressed left at (593, 435)
Screenshot: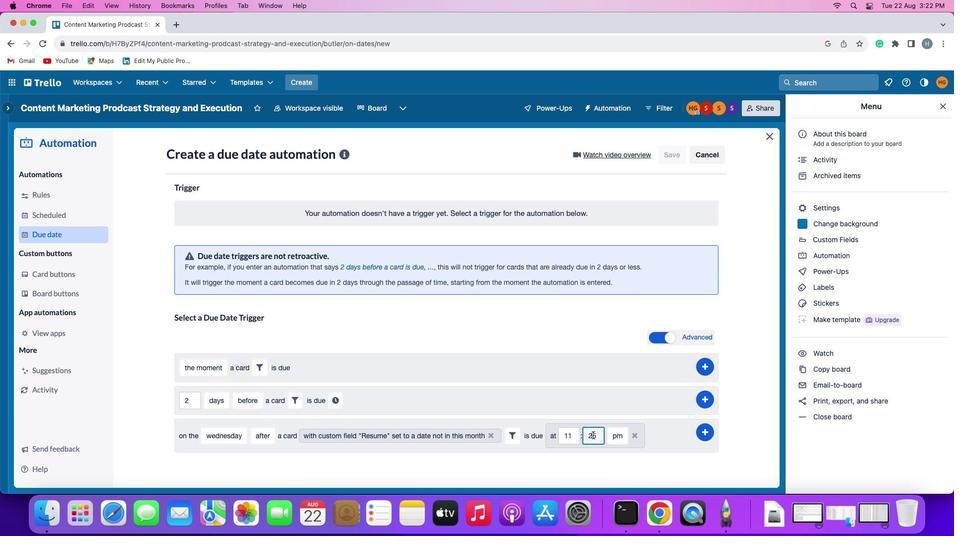 
Action: Key pressed Key.rightKey.backspaceKey.backspace'0''0'
Screenshot: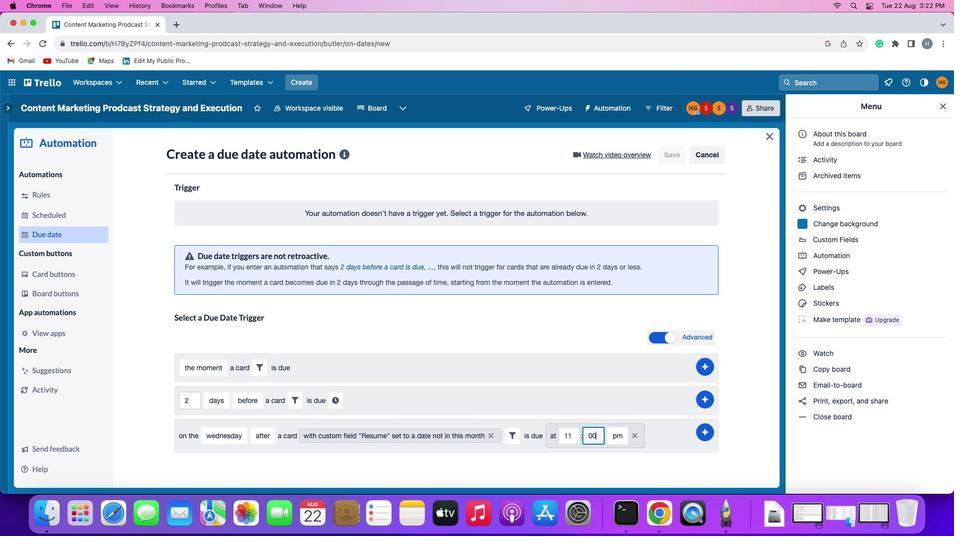 
Action: Mouse moved to (616, 434)
Screenshot: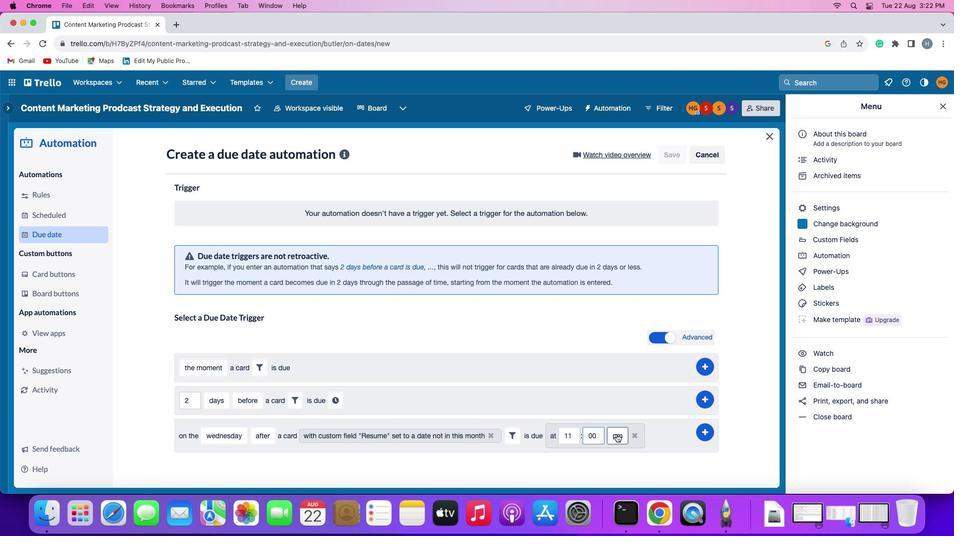 
Action: Mouse pressed left at (616, 434)
Screenshot: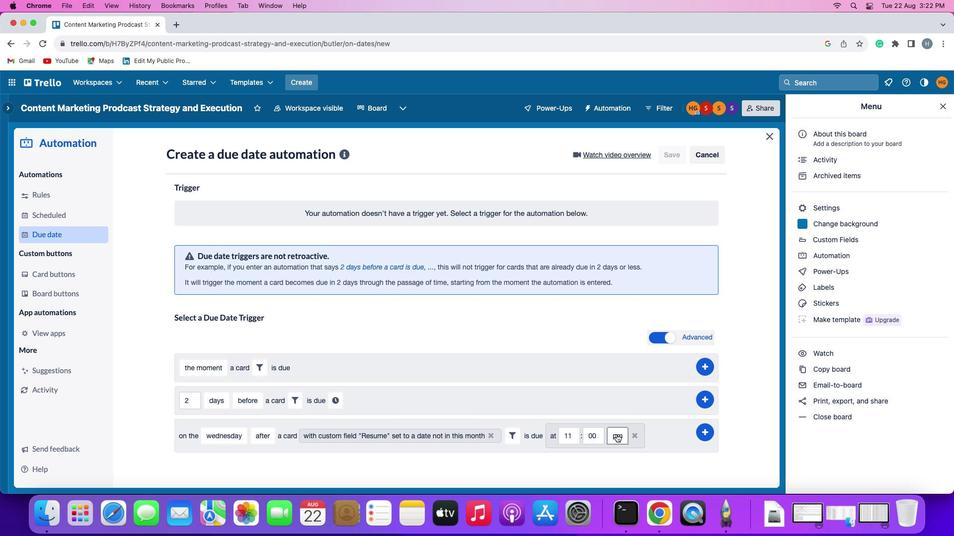 
Action: Mouse moved to (619, 446)
Screenshot: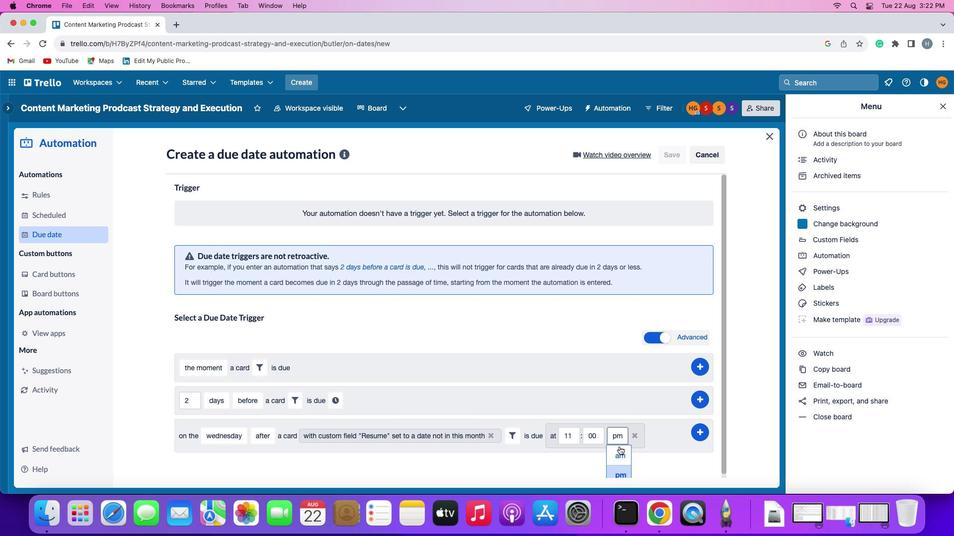 
Action: Mouse pressed left at (619, 446)
Screenshot: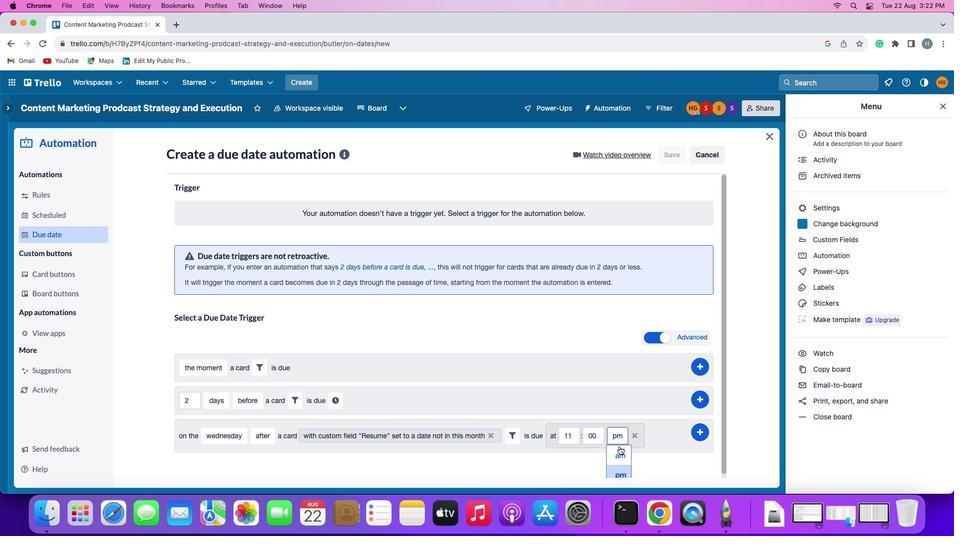 
Action: Mouse moved to (706, 434)
Screenshot: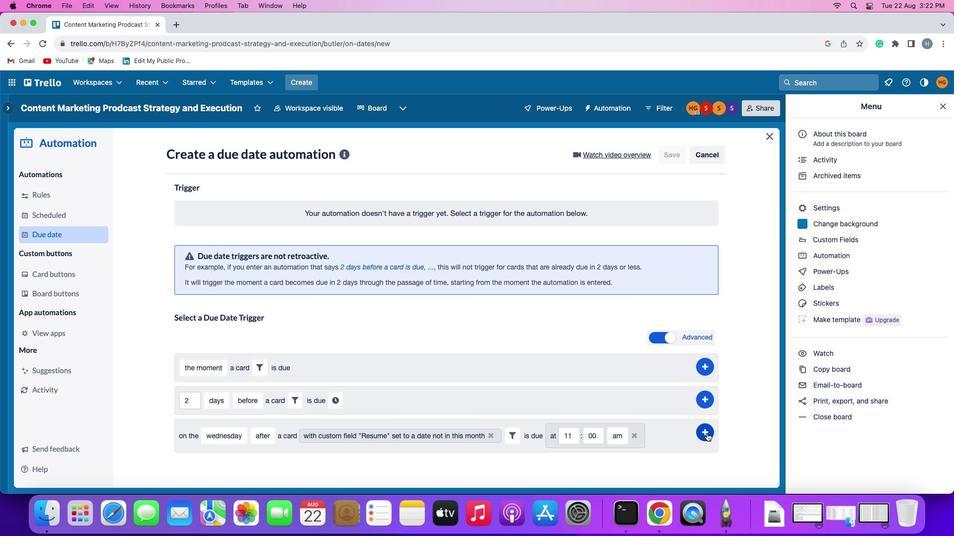 
Action: Mouse pressed left at (706, 434)
Screenshot: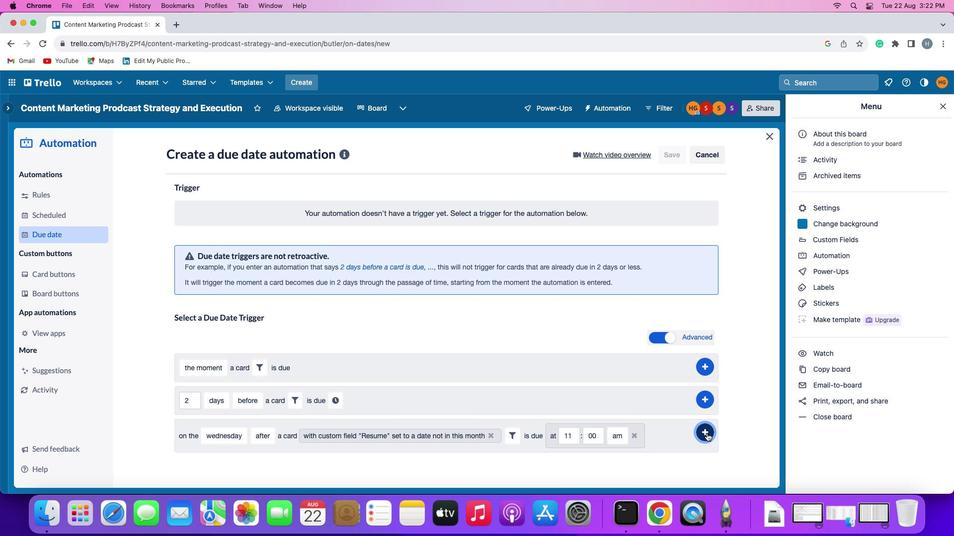 
Action: Mouse moved to (751, 362)
Screenshot: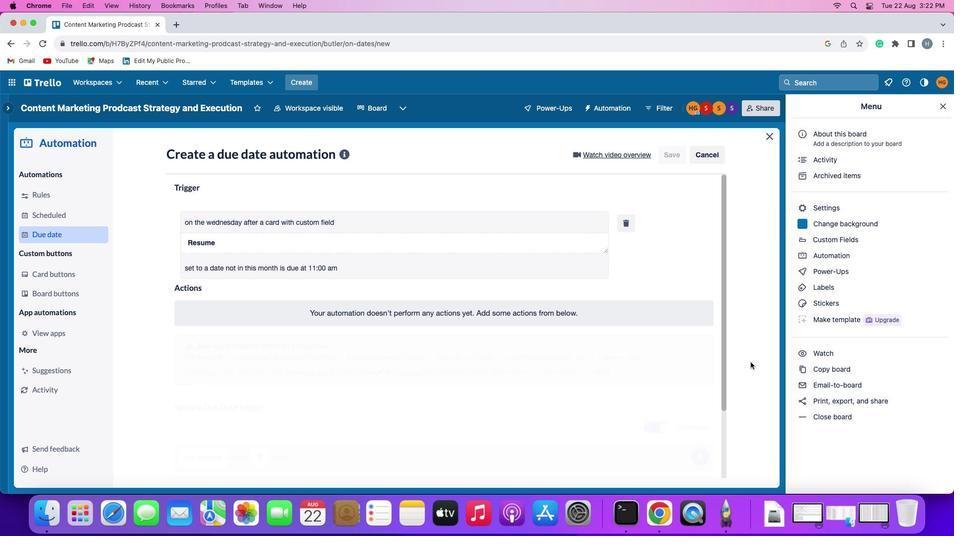 
